 Task: Find connections with filter location Kirkkonummi with filter topic #bespokewith filter profile language Potuguese with filter current company Toll Group with filter school Air Force Bal Bharati School with filter industry Legislative Offices with filter service category Marketing with filter keywords title Housekeeper
Action: Mouse moved to (265, 218)
Screenshot: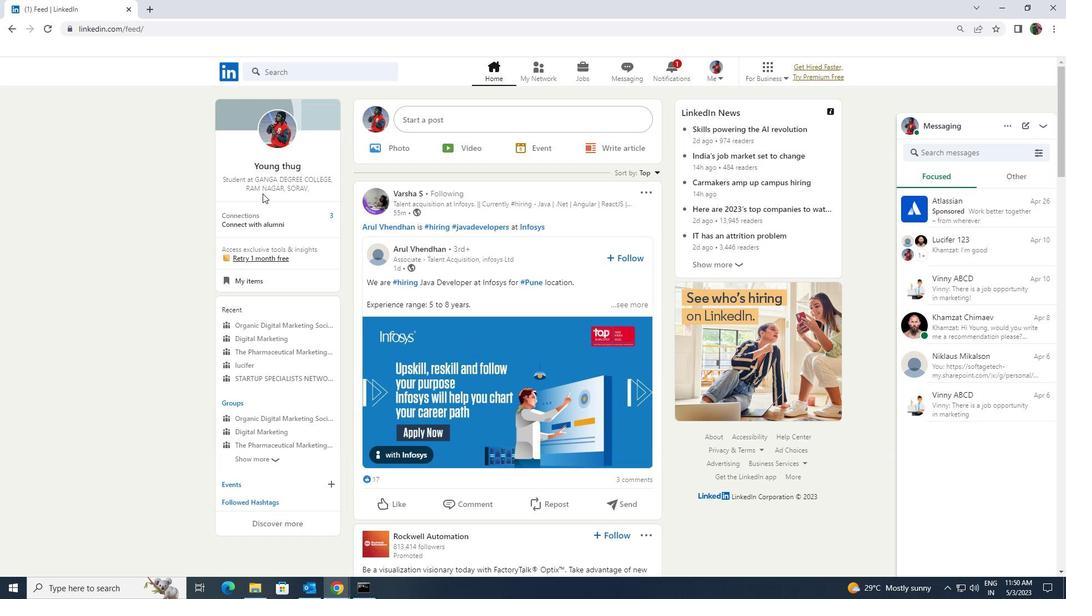 
Action: Mouse pressed left at (265, 218)
Screenshot: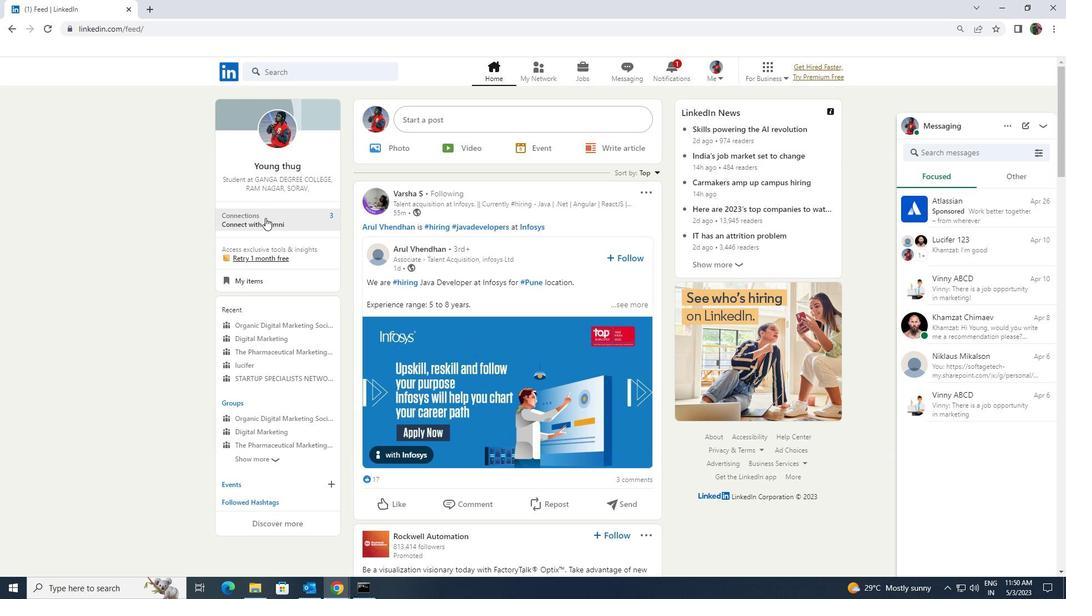 
Action: Mouse moved to (267, 129)
Screenshot: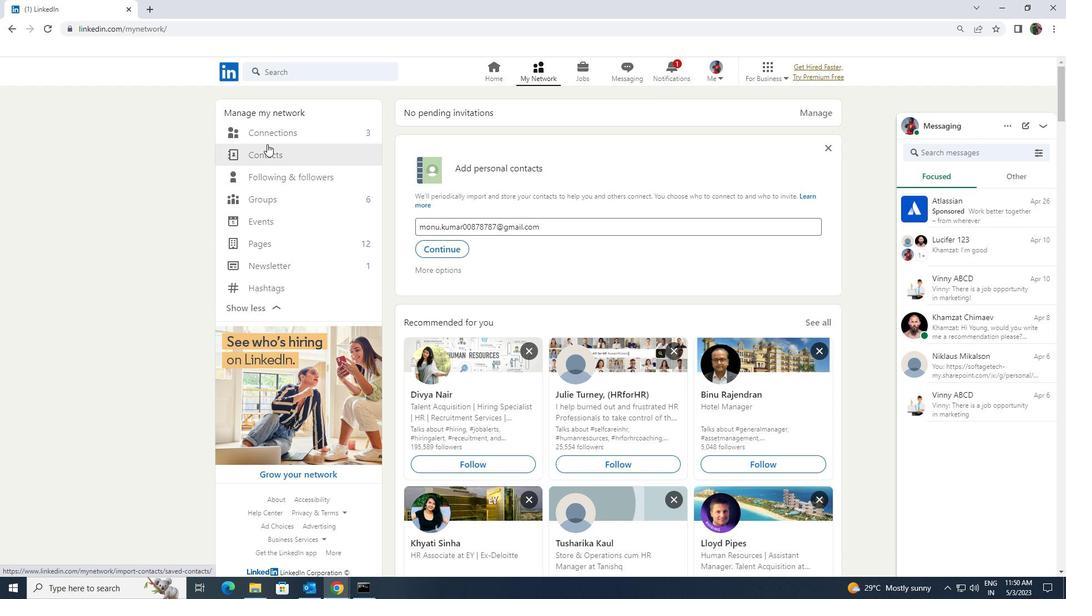 
Action: Mouse pressed left at (267, 129)
Screenshot: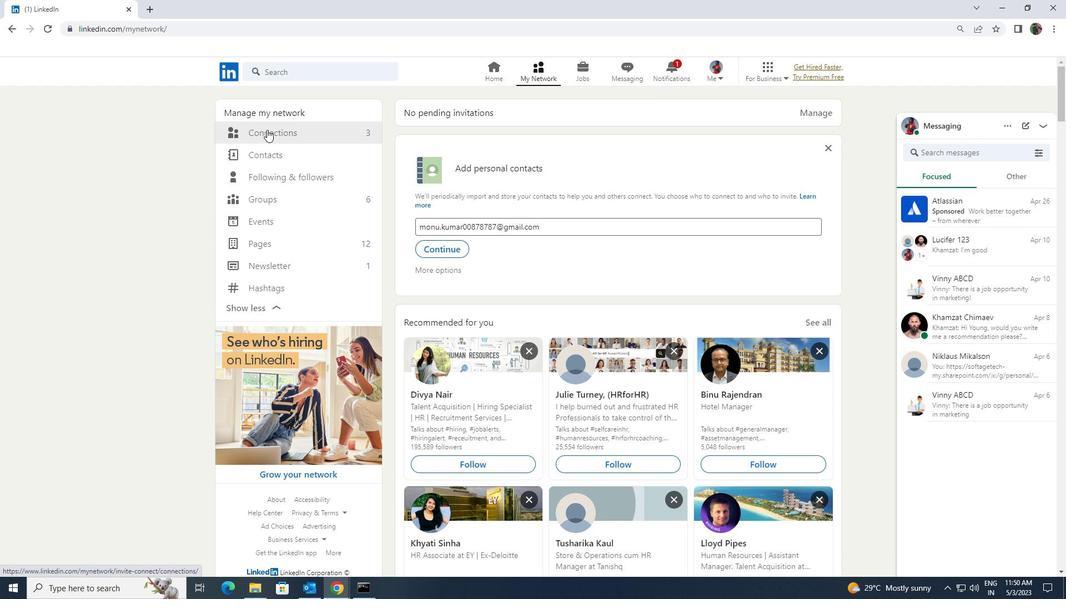
Action: Mouse moved to (620, 136)
Screenshot: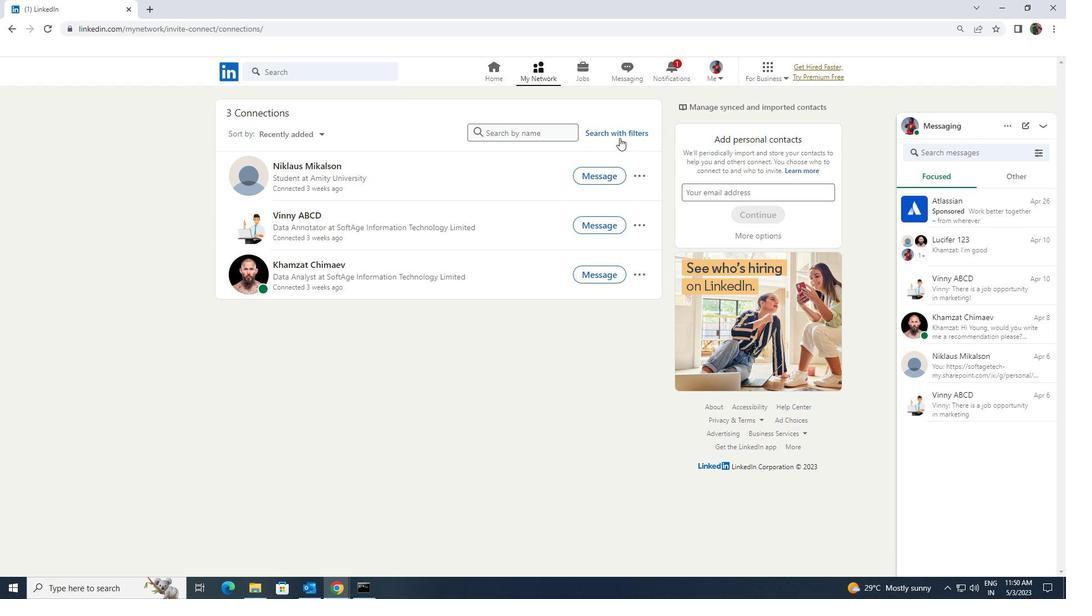 
Action: Mouse pressed left at (620, 136)
Screenshot: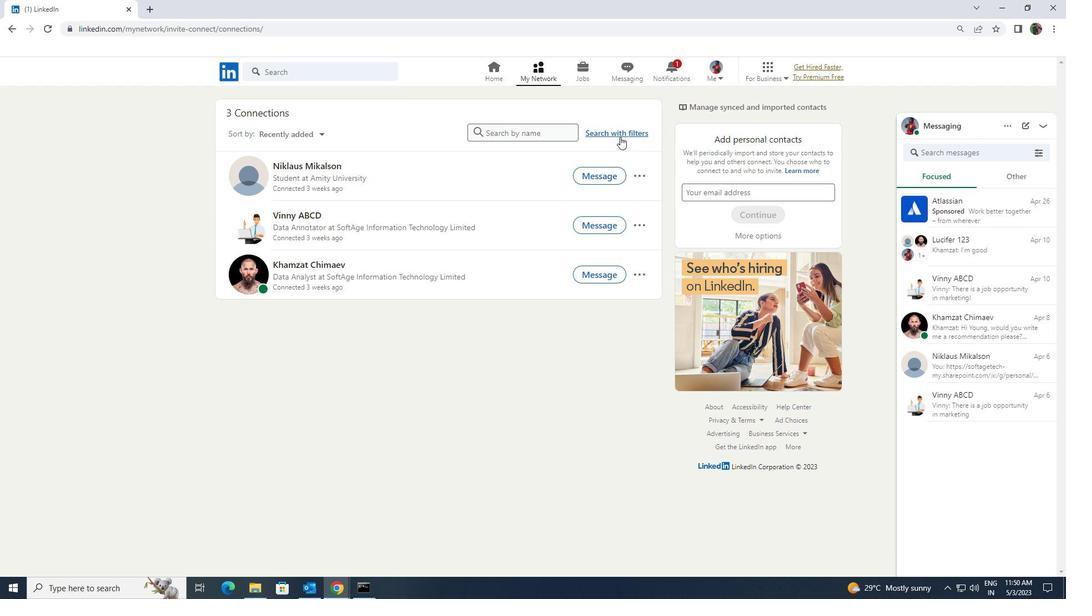
Action: Mouse moved to (578, 106)
Screenshot: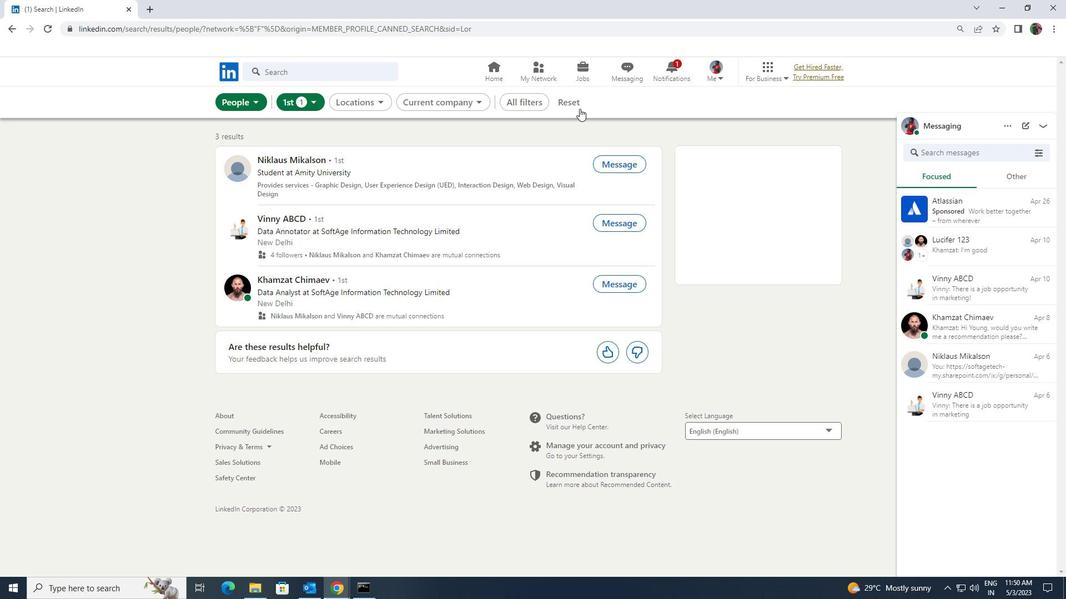
Action: Mouse pressed left at (578, 106)
Screenshot: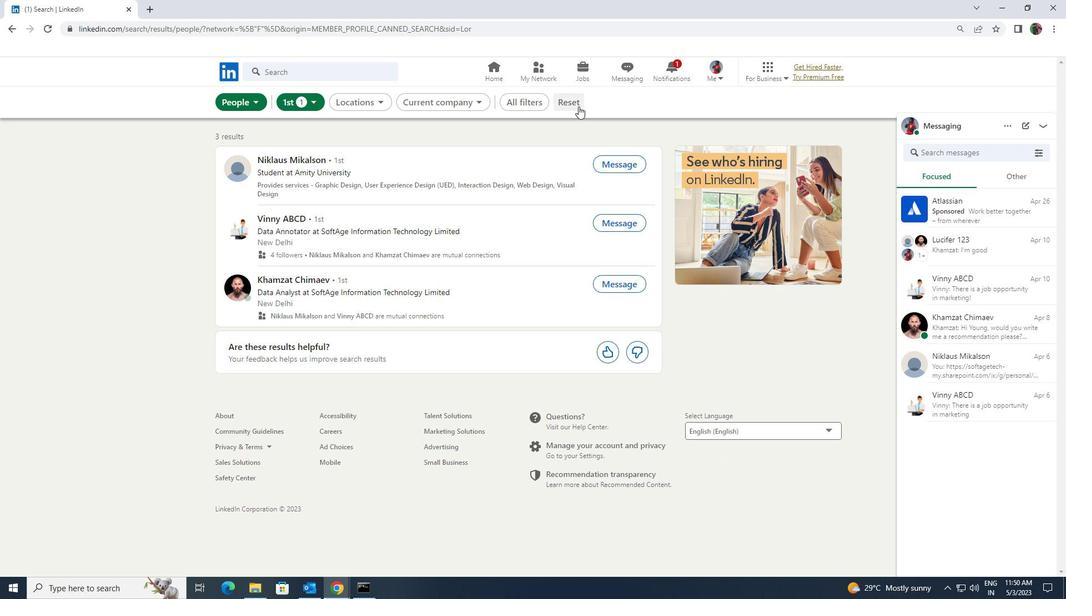 
Action: Mouse moved to (545, 102)
Screenshot: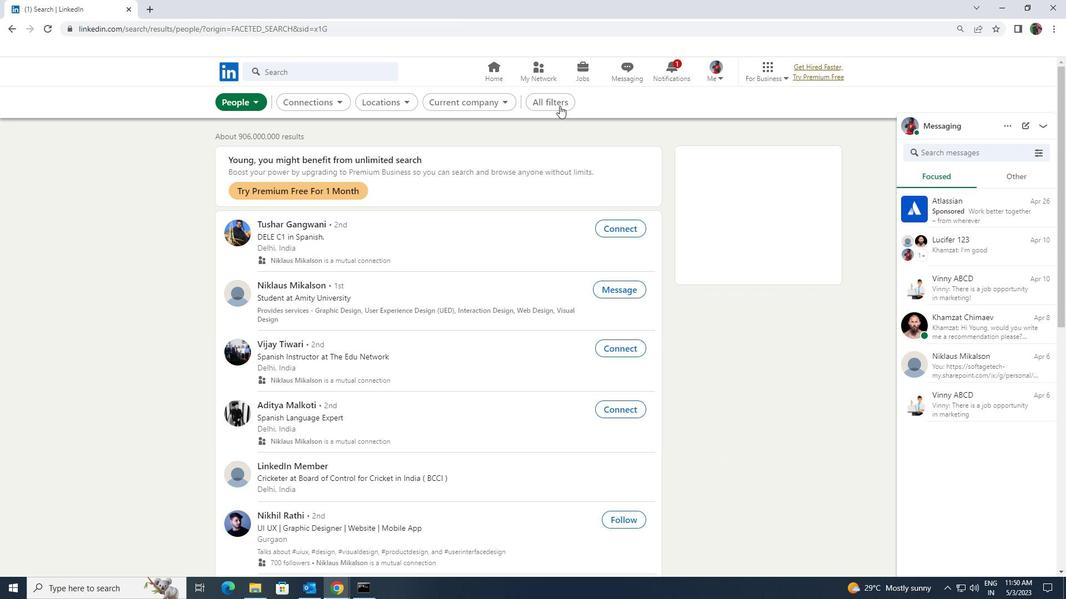 
Action: Mouse pressed left at (545, 102)
Screenshot: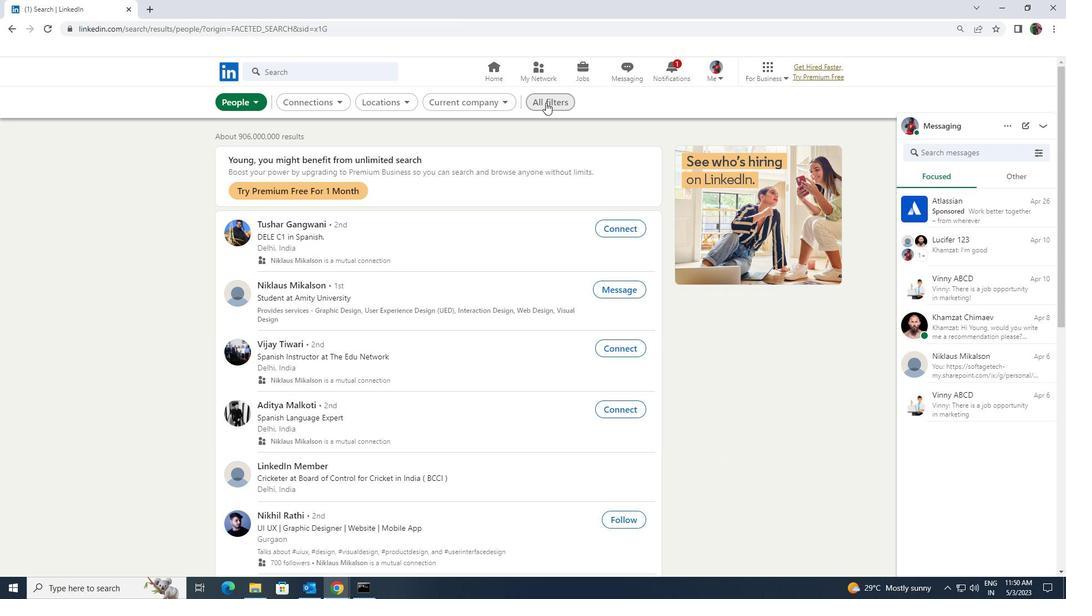 
Action: Mouse moved to (912, 429)
Screenshot: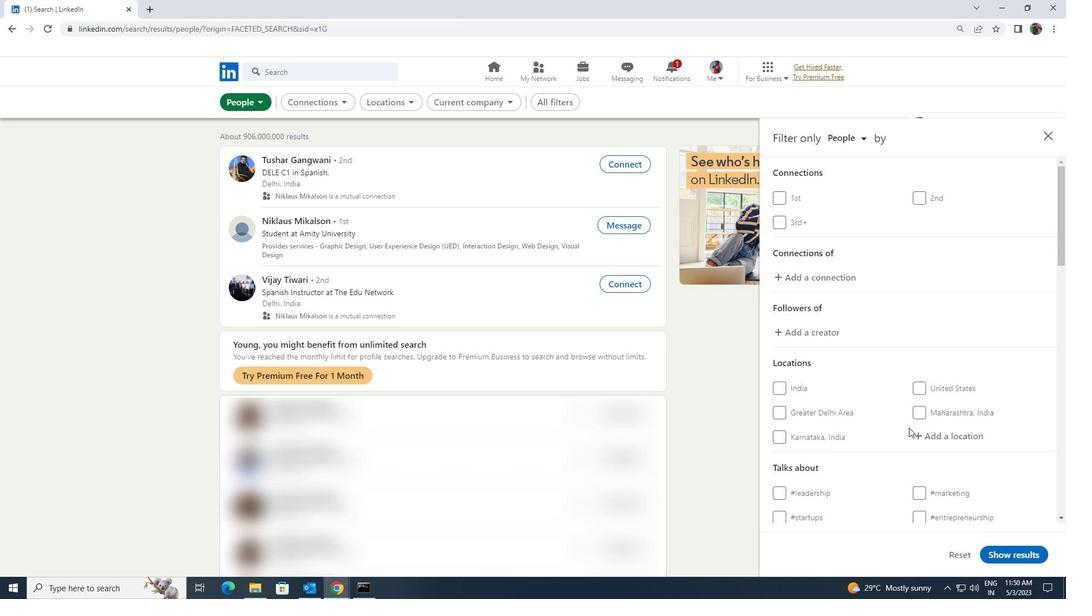 
Action: Mouse pressed left at (912, 429)
Screenshot: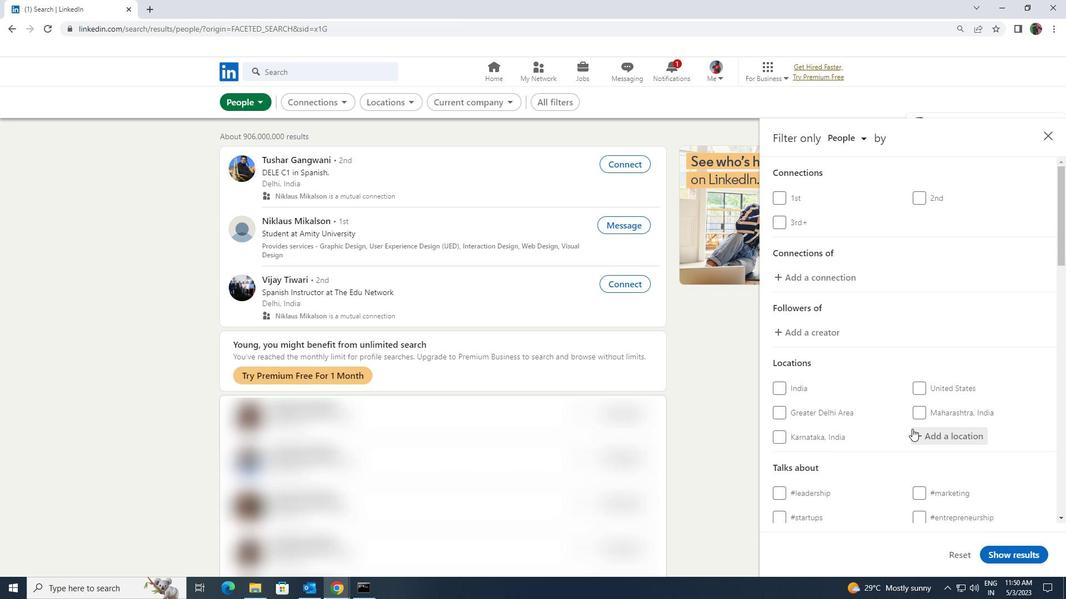 
Action: Key pressed <Key.shift>KIRKK
Screenshot: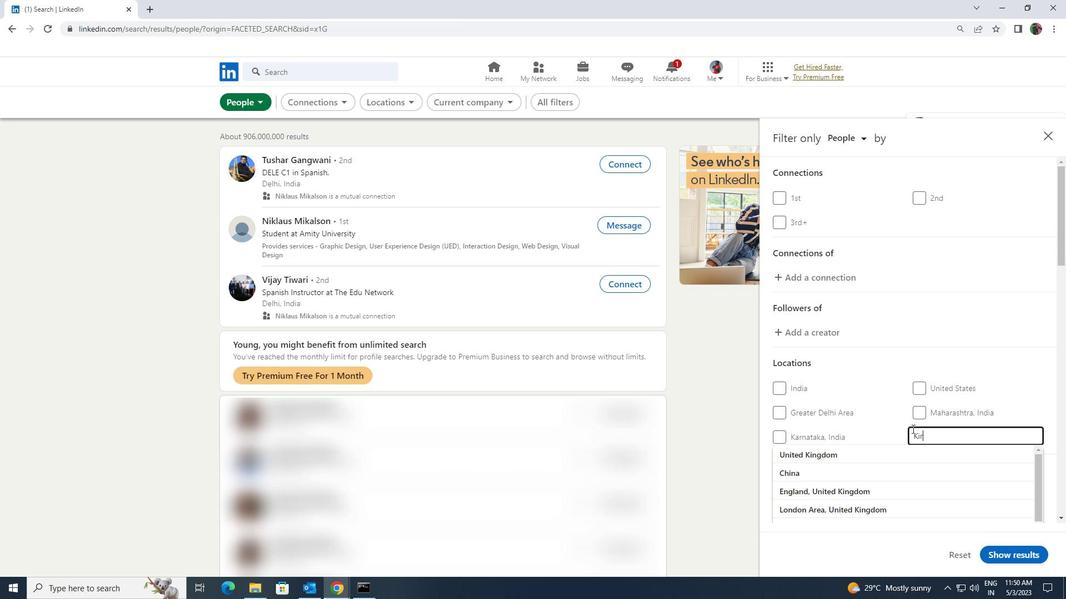 
Action: Mouse moved to (908, 447)
Screenshot: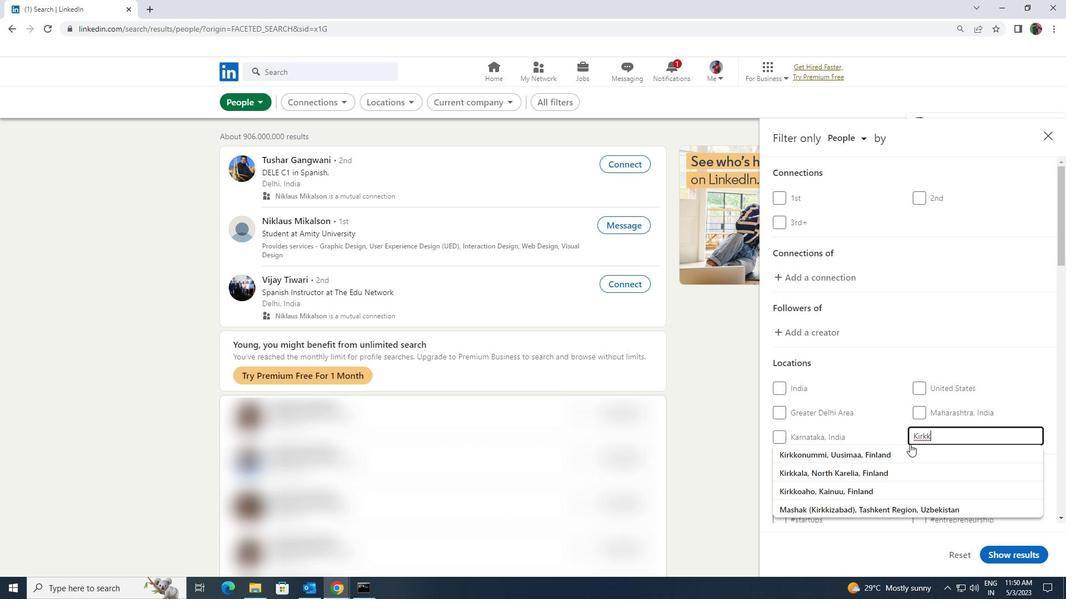 
Action: Mouse pressed left at (908, 447)
Screenshot: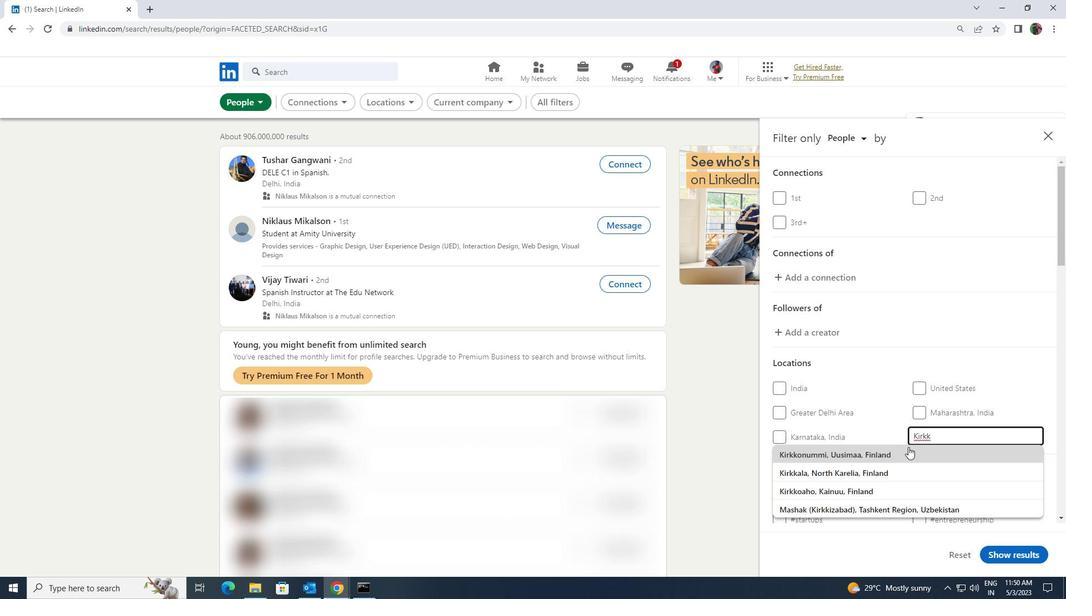
Action: Mouse scrolled (908, 447) with delta (0, 0)
Screenshot: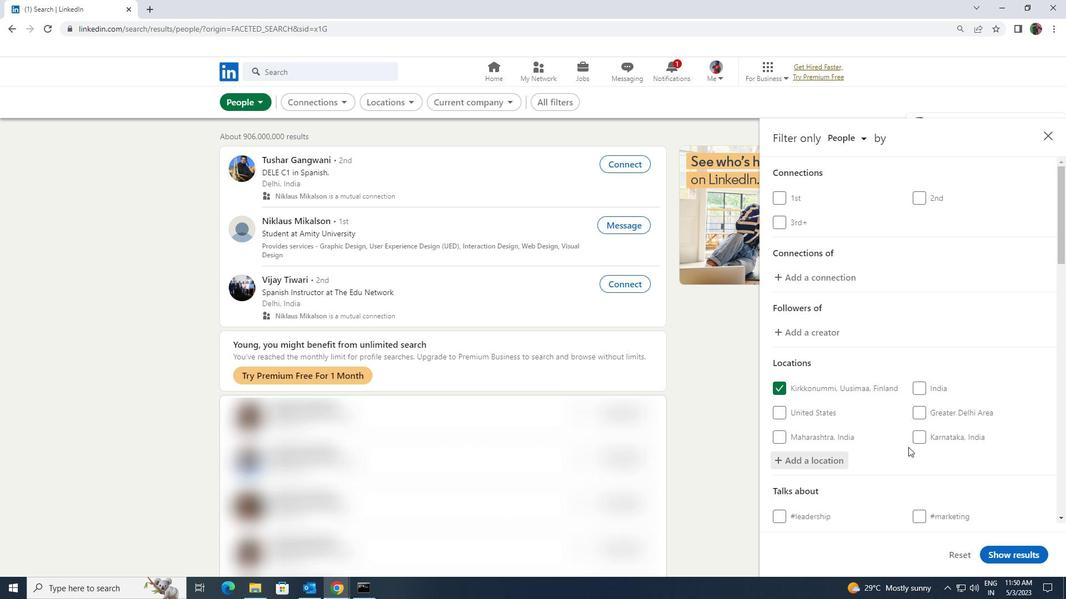 
Action: Mouse scrolled (908, 447) with delta (0, 0)
Screenshot: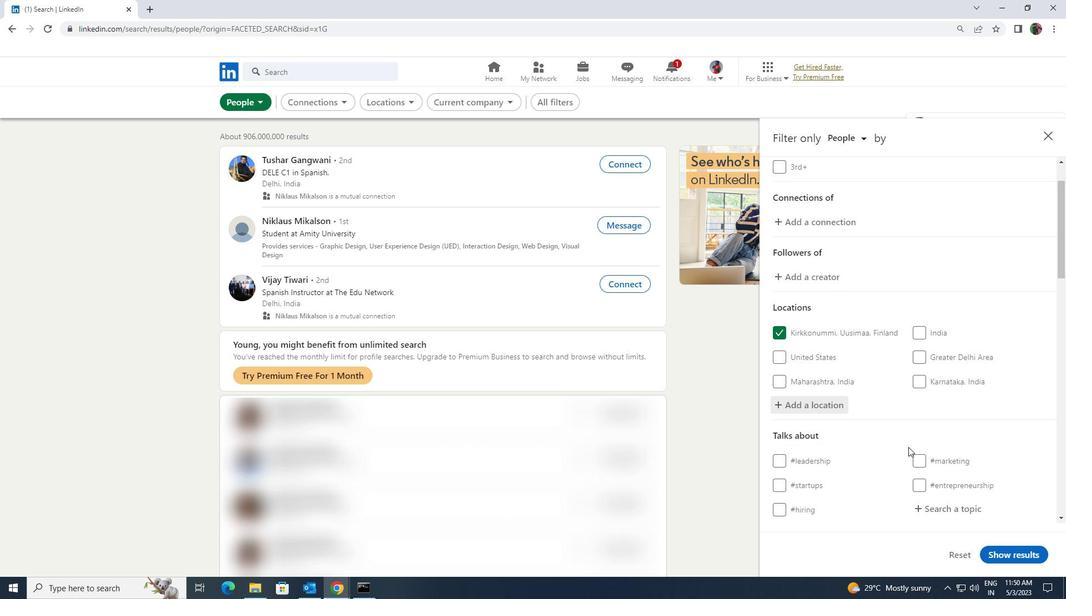 
Action: Mouse moved to (911, 447)
Screenshot: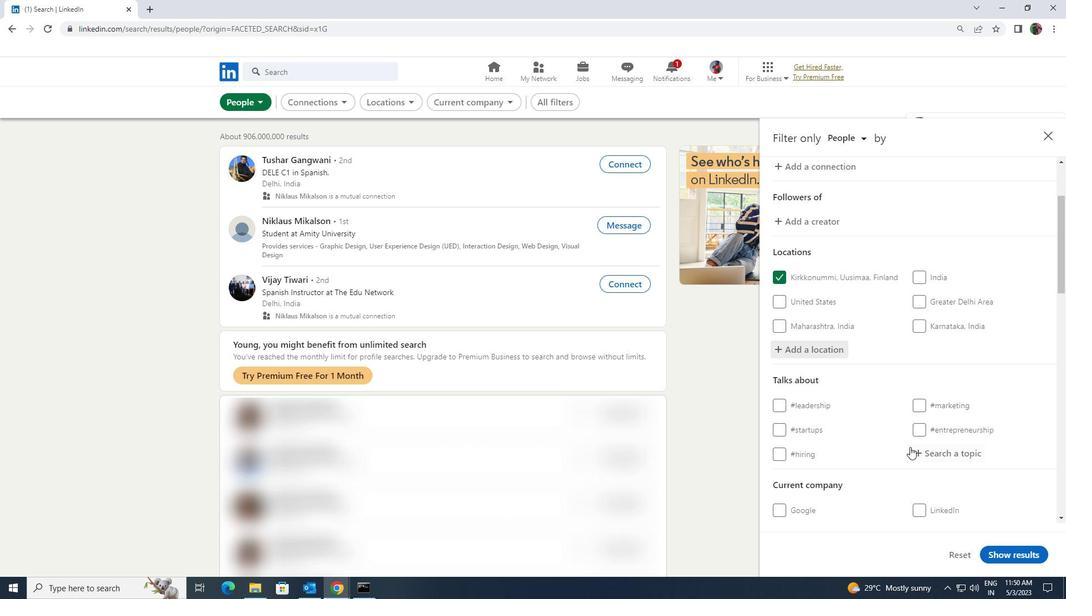
Action: Mouse pressed left at (911, 447)
Screenshot: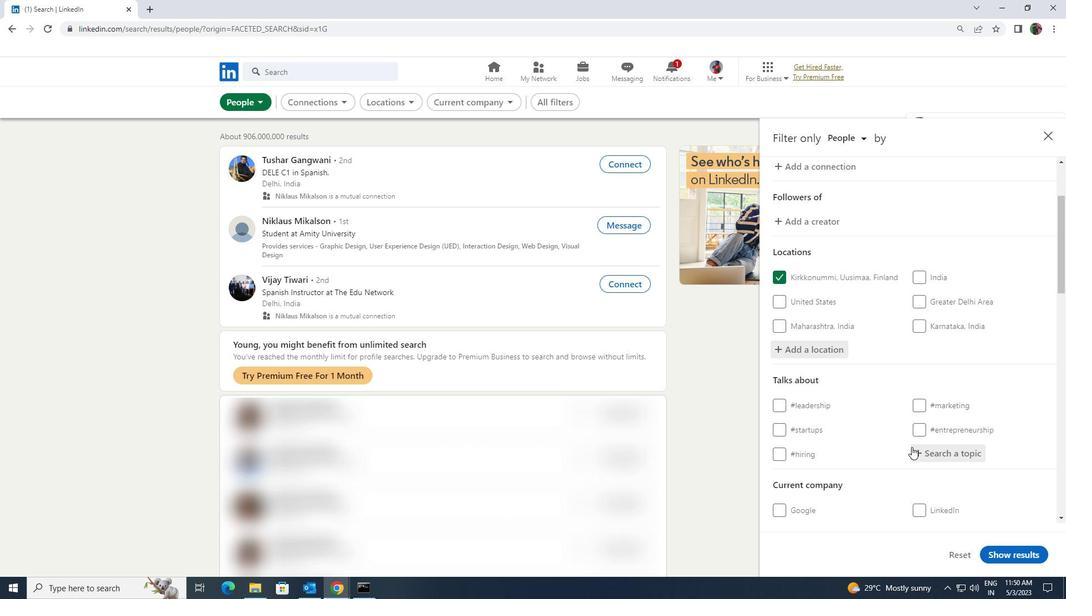 
Action: Key pressed <Key.shift>BESPO
Screenshot: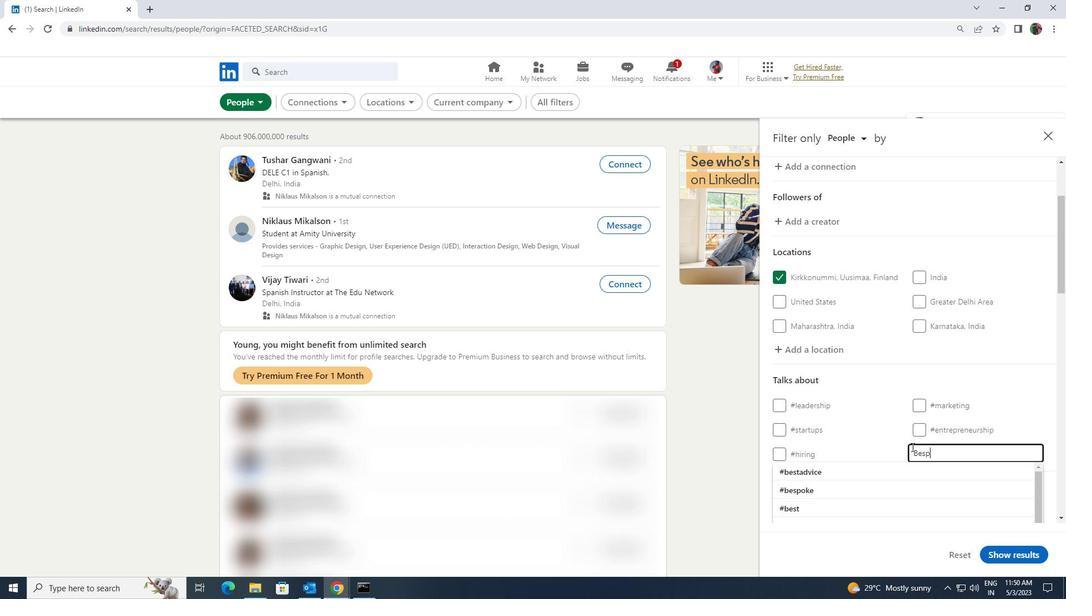 
Action: Mouse moved to (902, 467)
Screenshot: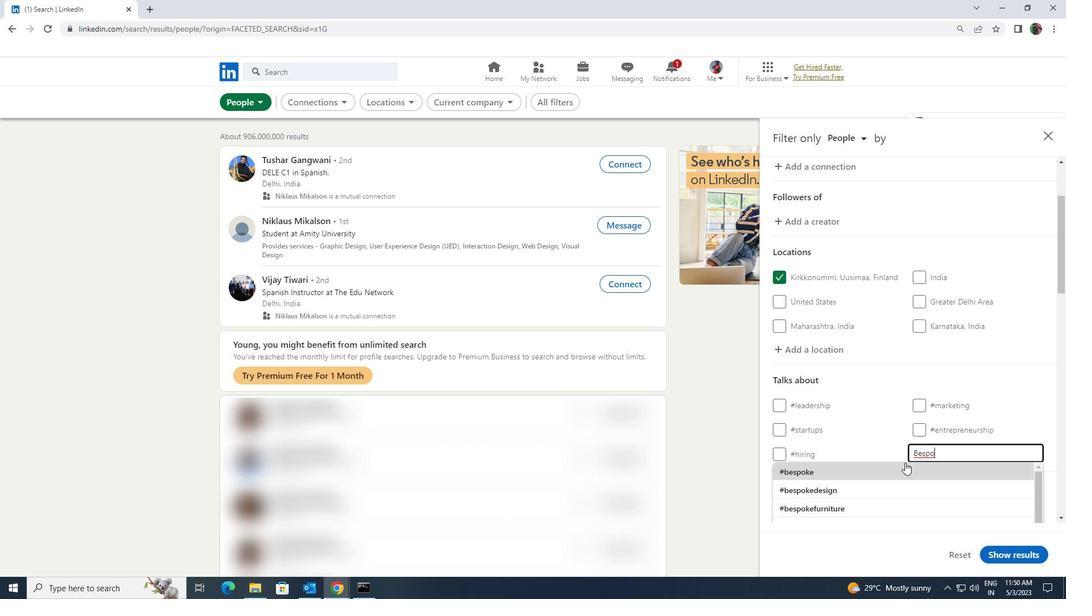
Action: Mouse pressed left at (902, 467)
Screenshot: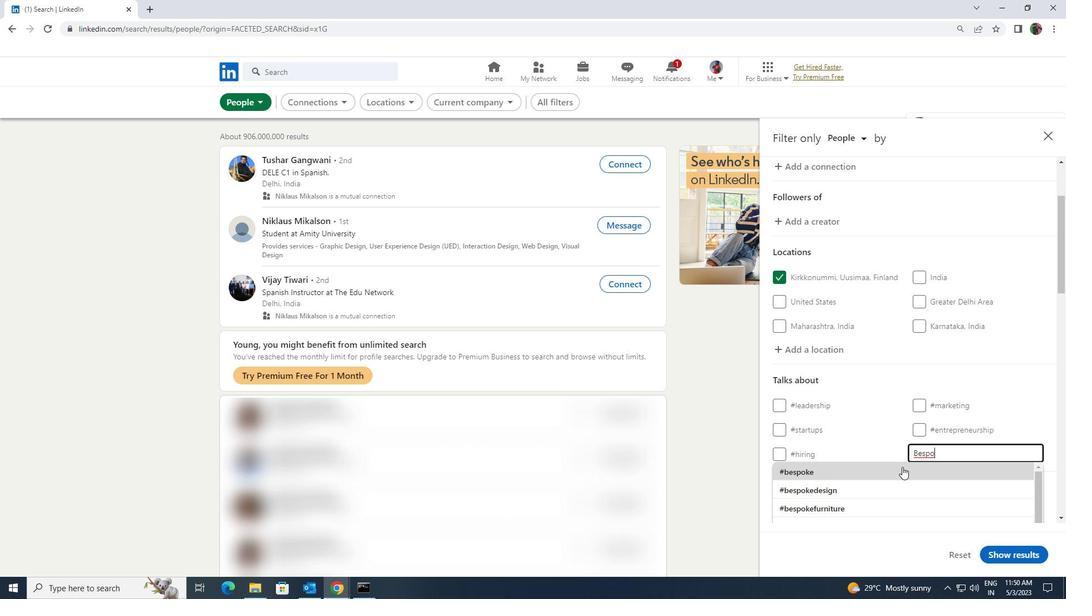 
Action: Mouse scrolled (902, 466) with delta (0, 0)
Screenshot: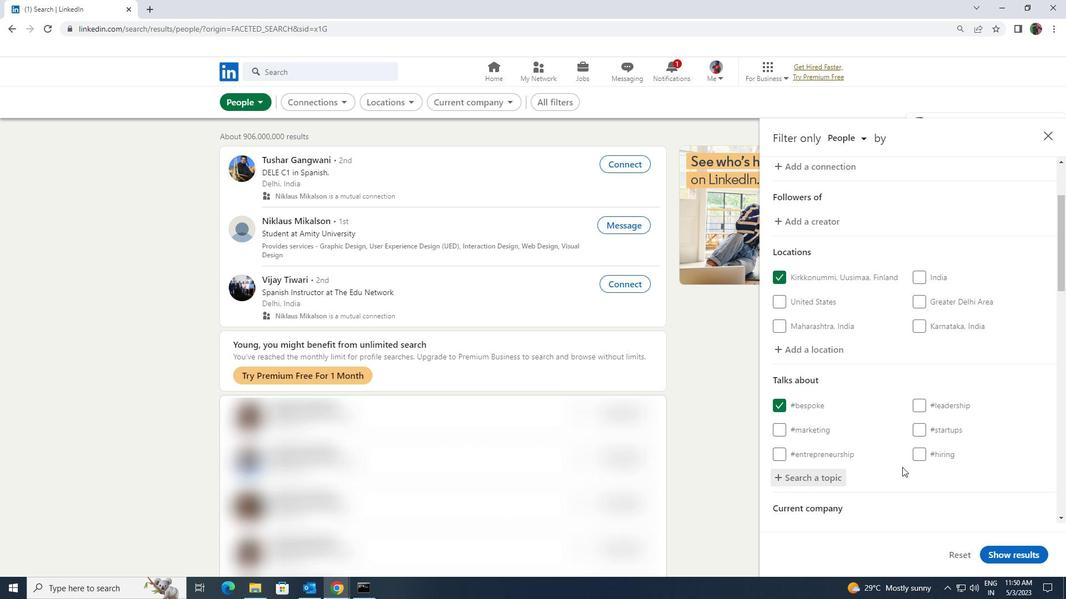 
Action: Mouse scrolled (902, 466) with delta (0, 0)
Screenshot: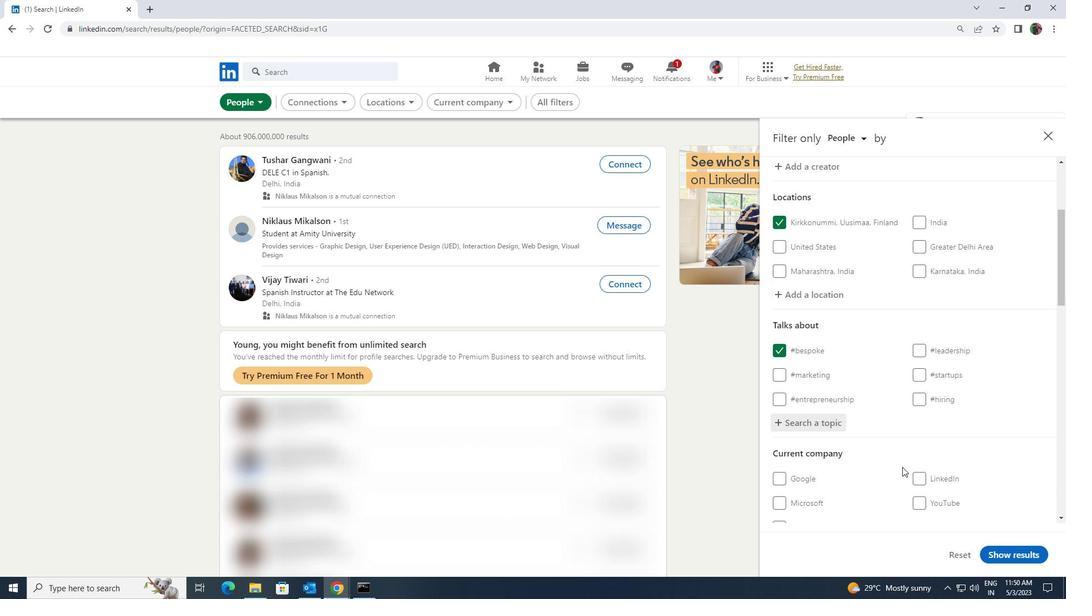 
Action: Mouse scrolled (902, 466) with delta (0, 0)
Screenshot: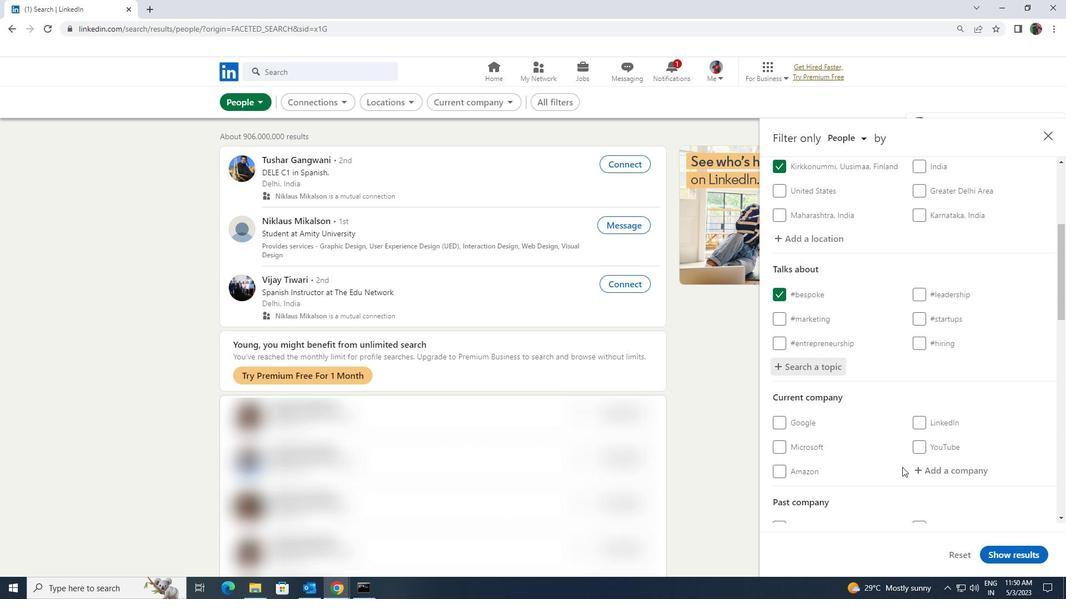 
Action: Mouse scrolled (902, 466) with delta (0, 0)
Screenshot: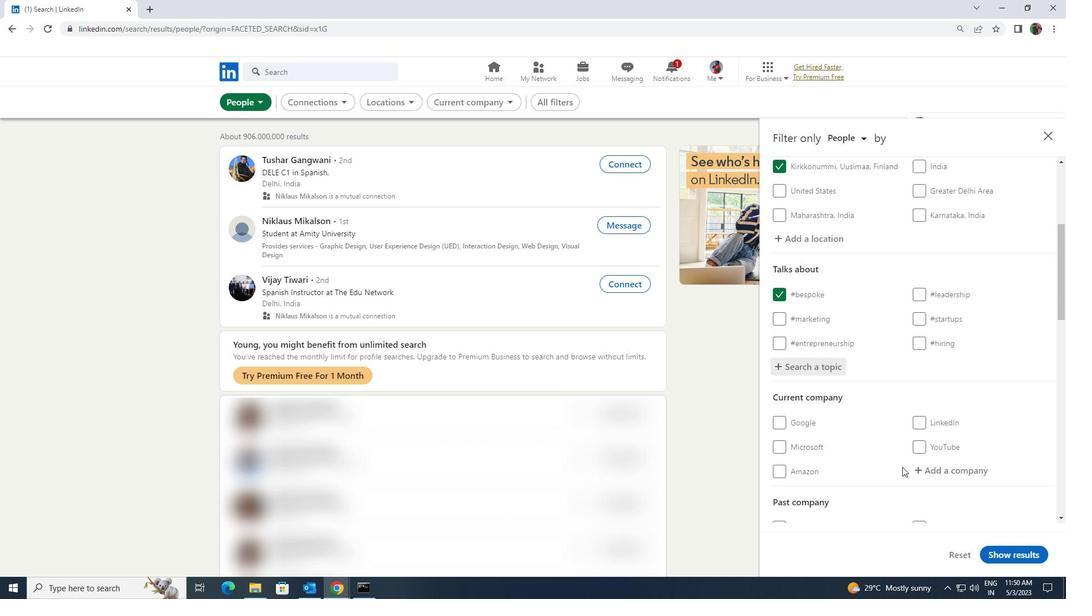 
Action: Mouse scrolled (902, 466) with delta (0, 0)
Screenshot: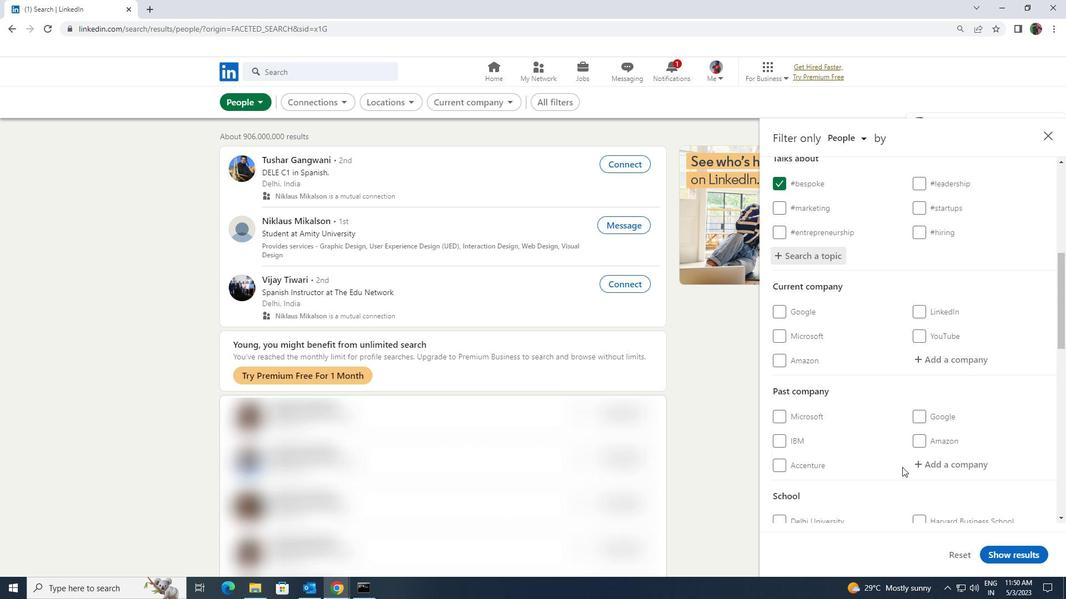 
Action: Mouse scrolled (902, 466) with delta (0, 0)
Screenshot: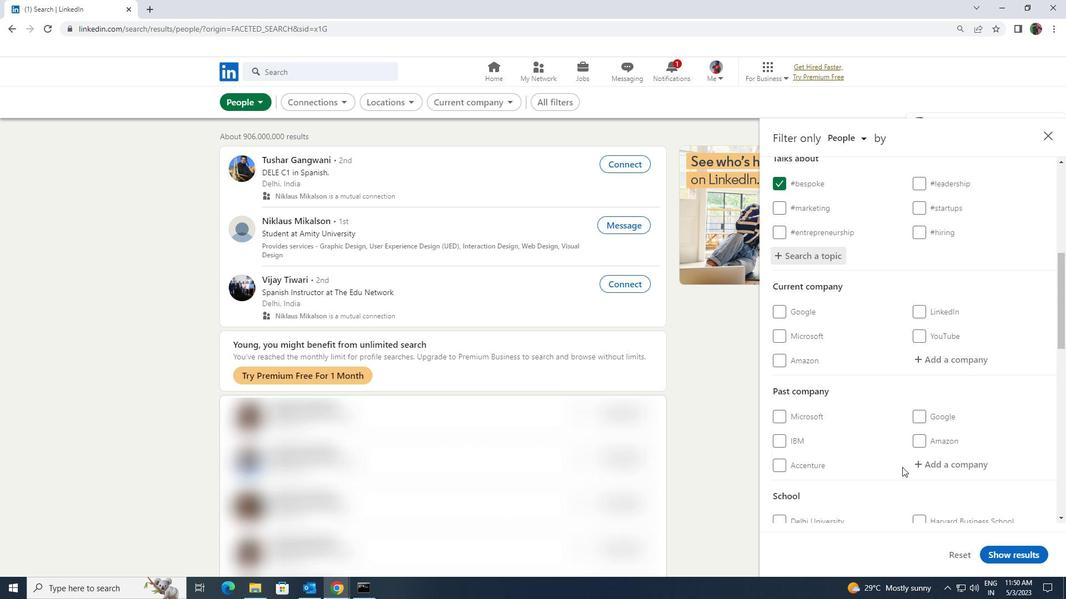 
Action: Mouse scrolled (902, 466) with delta (0, 0)
Screenshot: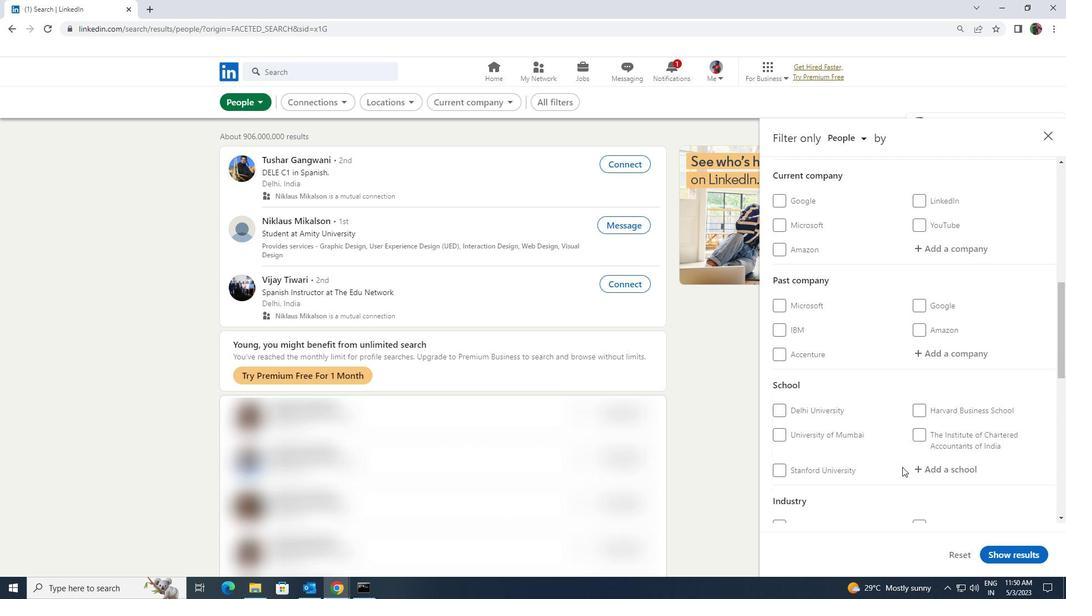 
Action: Mouse scrolled (902, 466) with delta (0, 0)
Screenshot: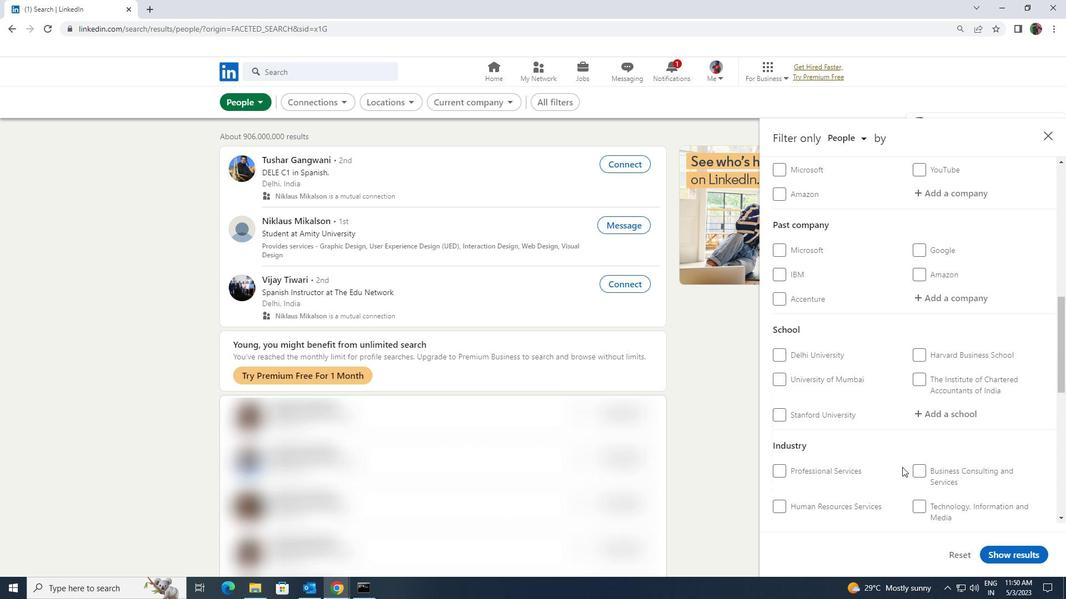 
Action: Mouse scrolled (902, 466) with delta (0, 0)
Screenshot: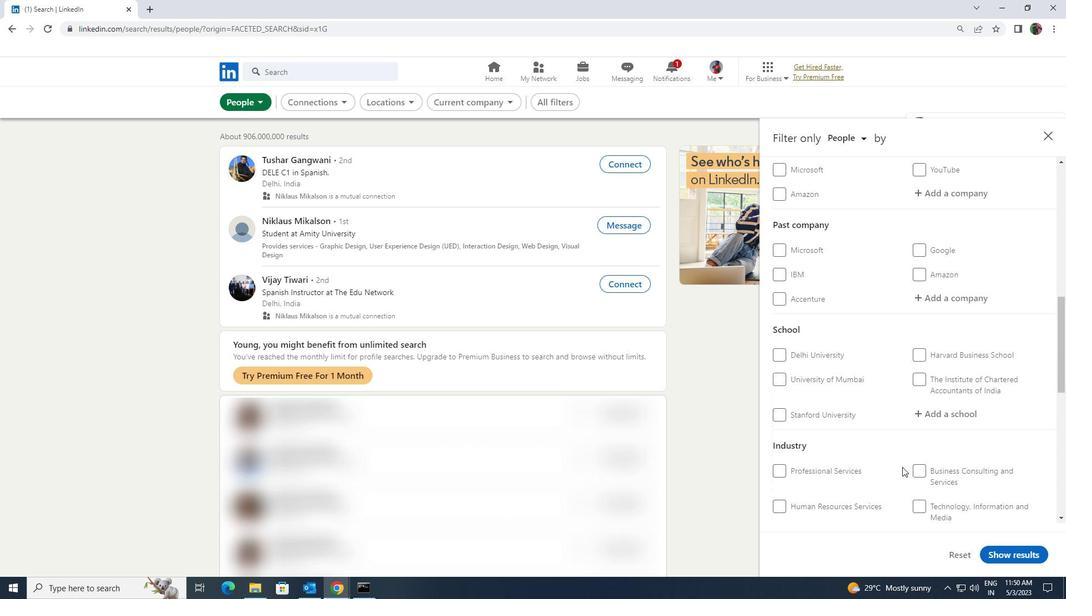 
Action: Mouse scrolled (902, 466) with delta (0, 0)
Screenshot: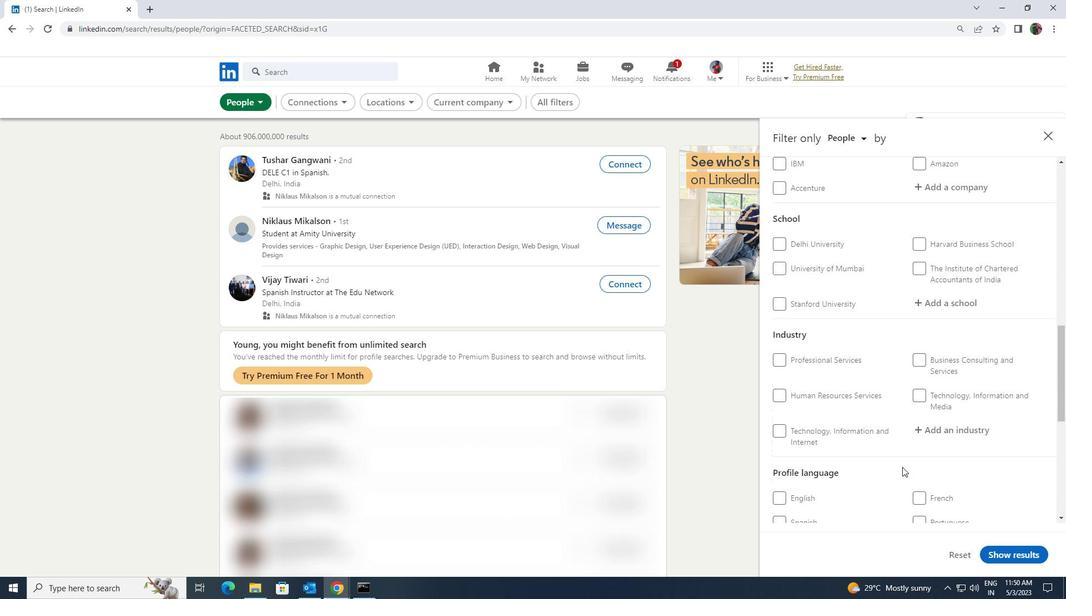 
Action: Mouse moved to (913, 462)
Screenshot: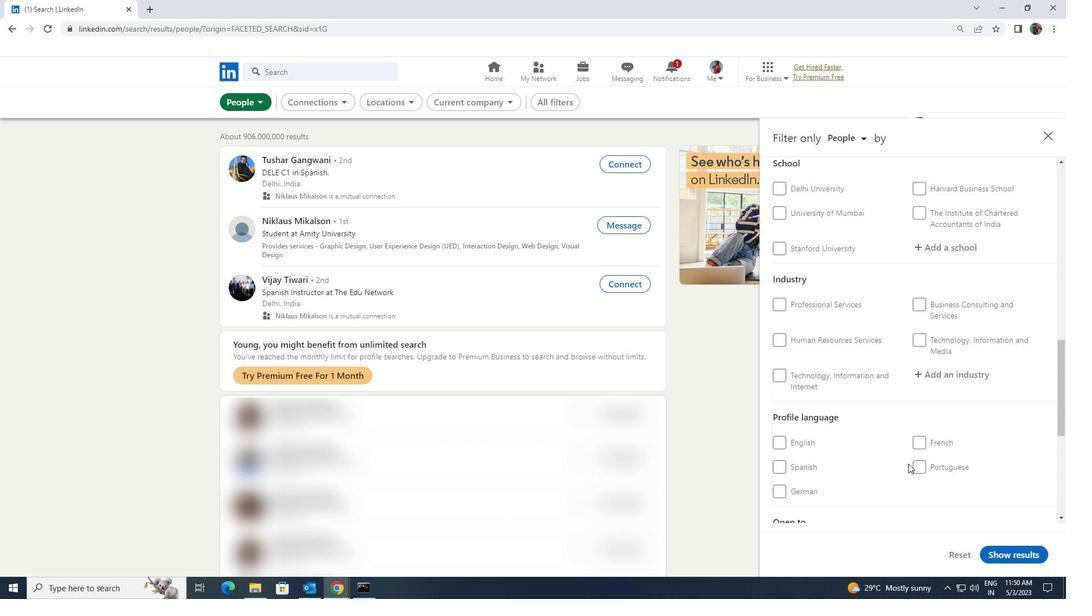 
Action: Mouse pressed left at (913, 462)
Screenshot: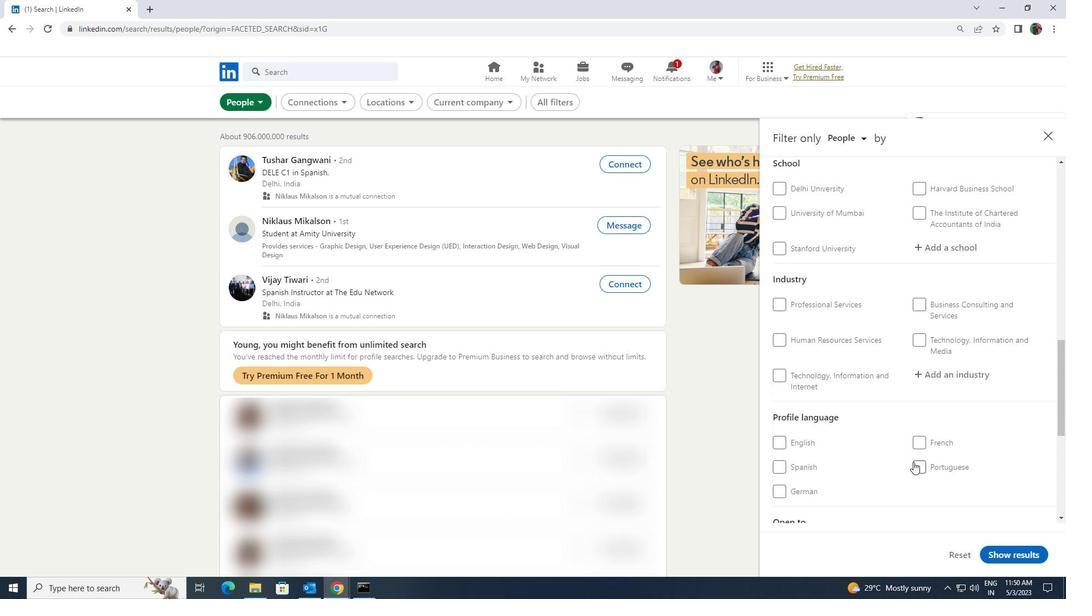 
Action: Mouse scrolled (913, 463) with delta (0, 0)
Screenshot: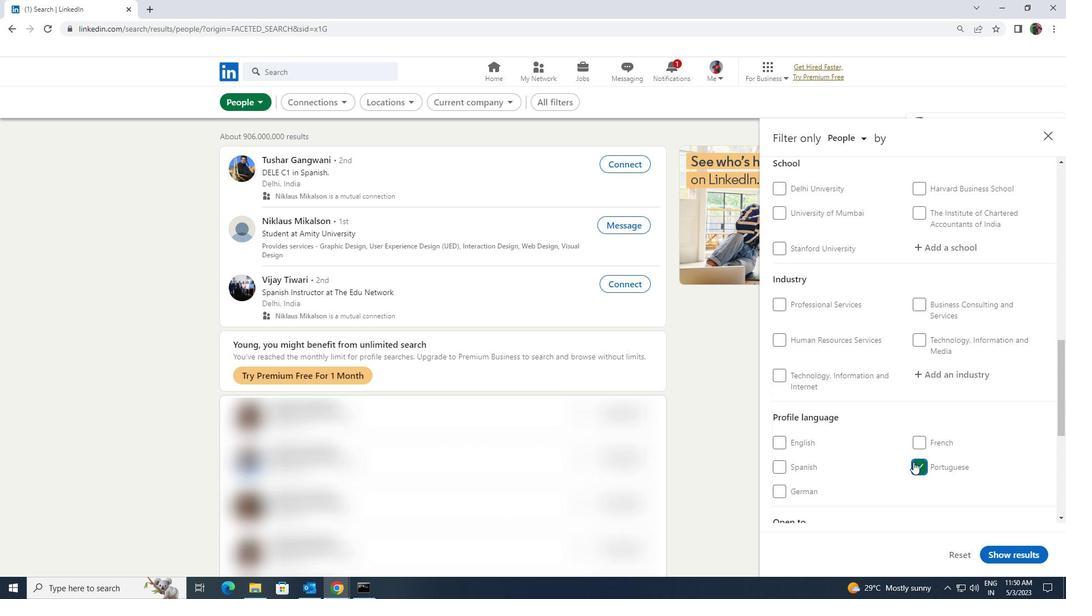 
Action: Mouse scrolled (913, 463) with delta (0, 0)
Screenshot: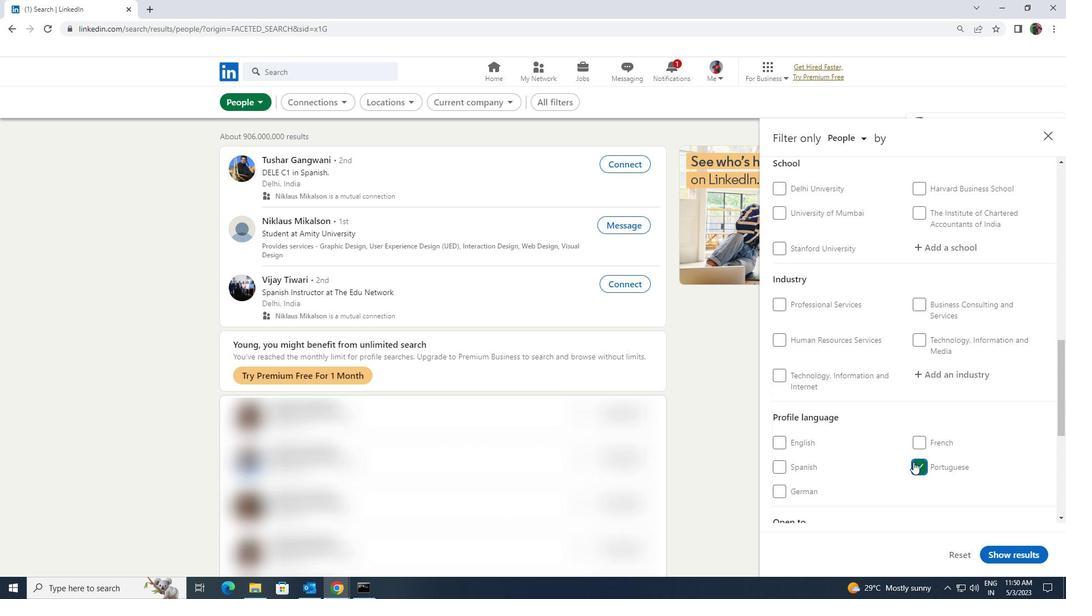 
Action: Mouse scrolled (913, 463) with delta (0, 0)
Screenshot: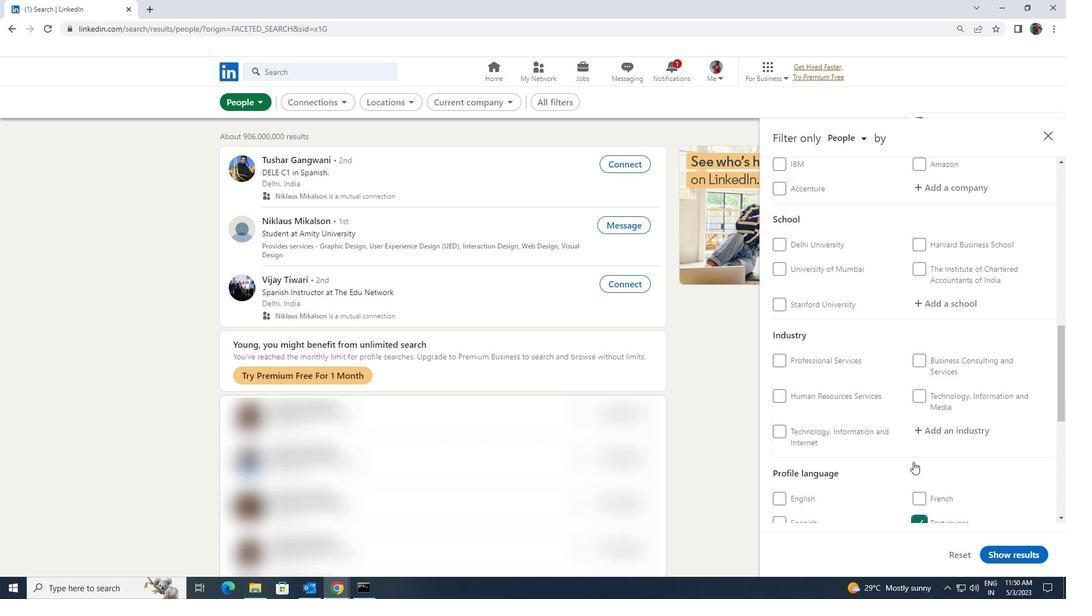 
Action: Mouse scrolled (913, 463) with delta (0, 0)
Screenshot: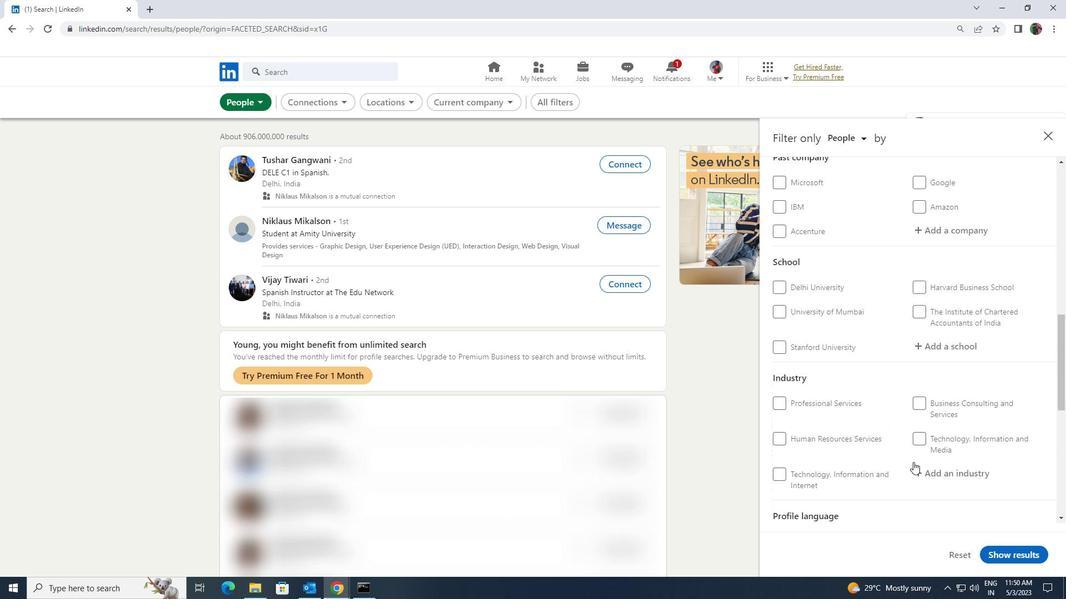
Action: Mouse scrolled (913, 463) with delta (0, 0)
Screenshot: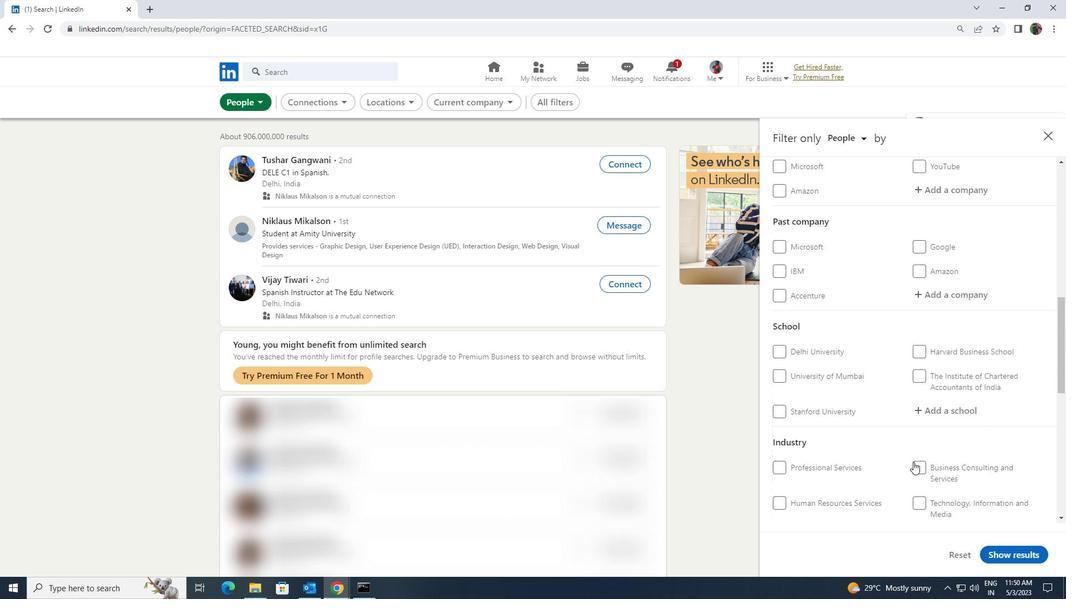 
Action: Mouse scrolled (913, 463) with delta (0, 0)
Screenshot: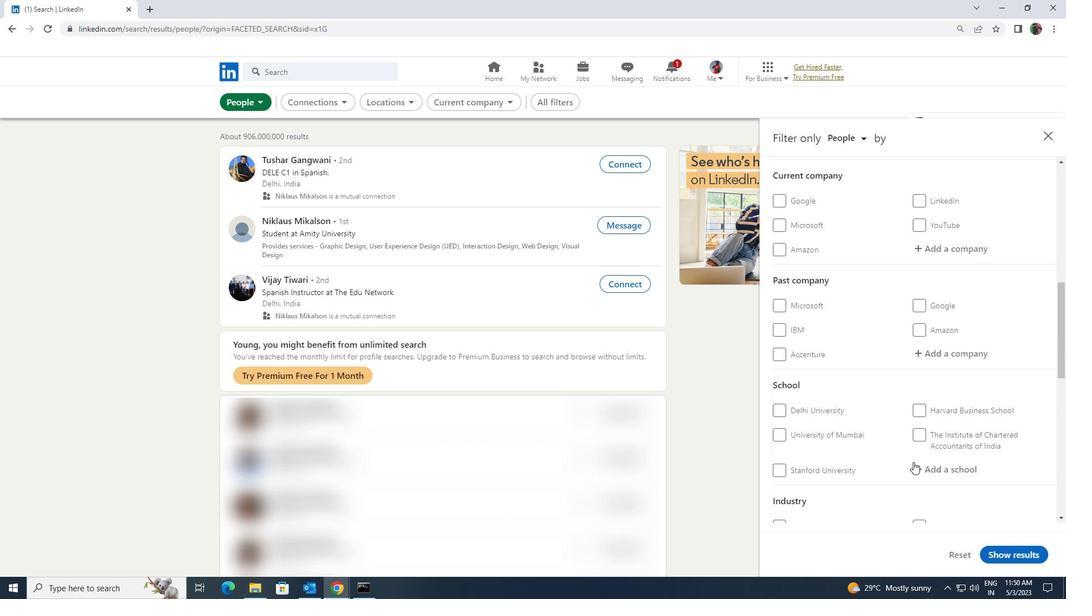 
Action: Mouse scrolled (913, 463) with delta (0, 0)
Screenshot: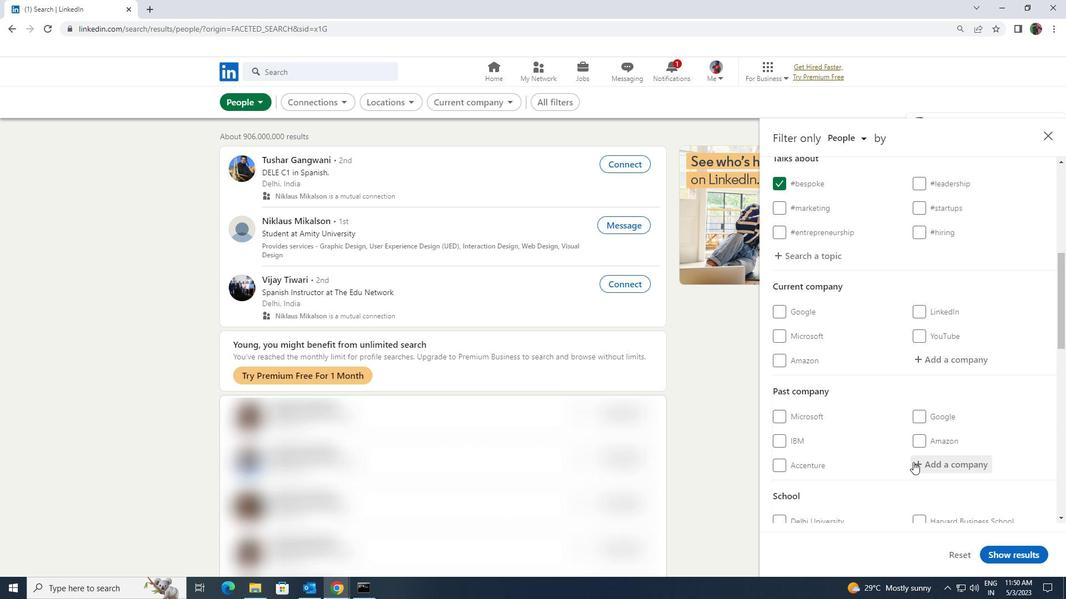 
Action: Mouse moved to (919, 415)
Screenshot: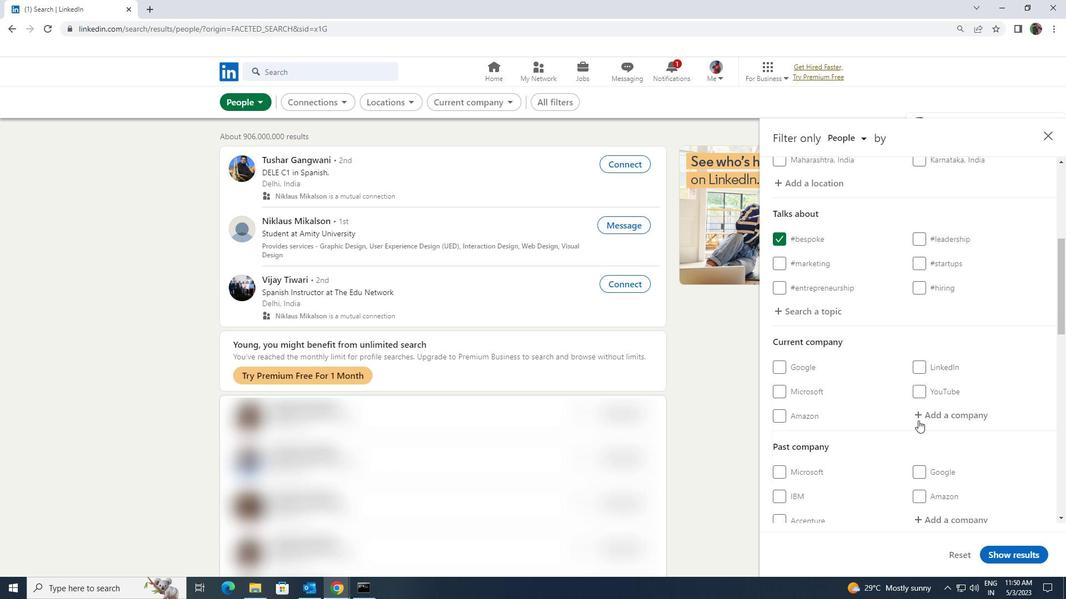 
Action: Mouse pressed left at (919, 415)
Screenshot: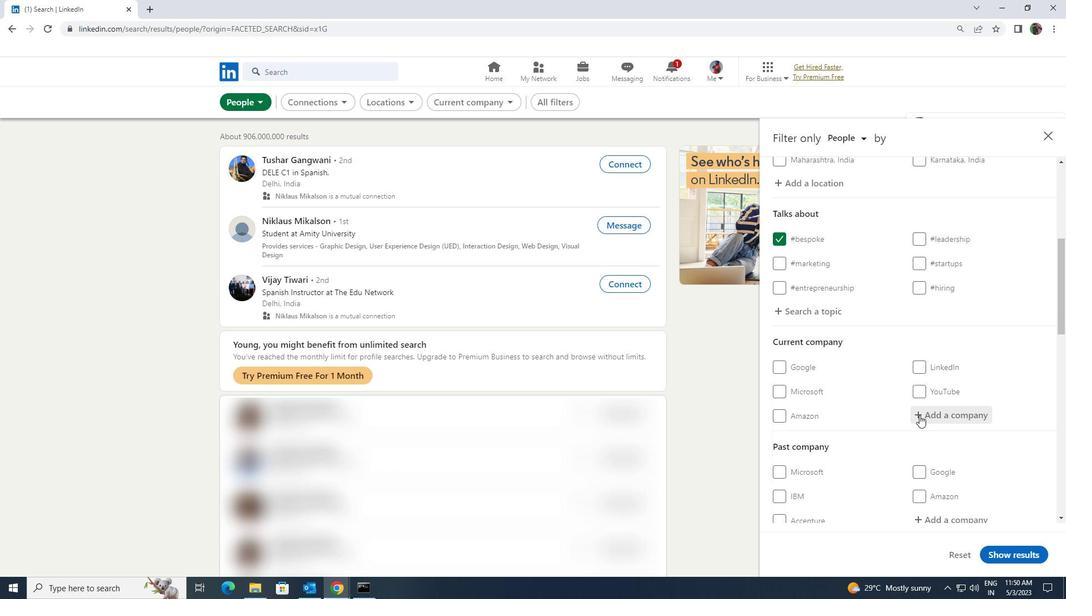 
Action: Key pressed <Key.shift><Key.shift><Key.shift><Key.shift><Key.shift><Key.shift><Key.shift><Key.shift><Key.shift><Key.shift><Key.shift><Key.shift><Key.shift><Key.shift><Key.shift>TOLL<Key.space>
Screenshot: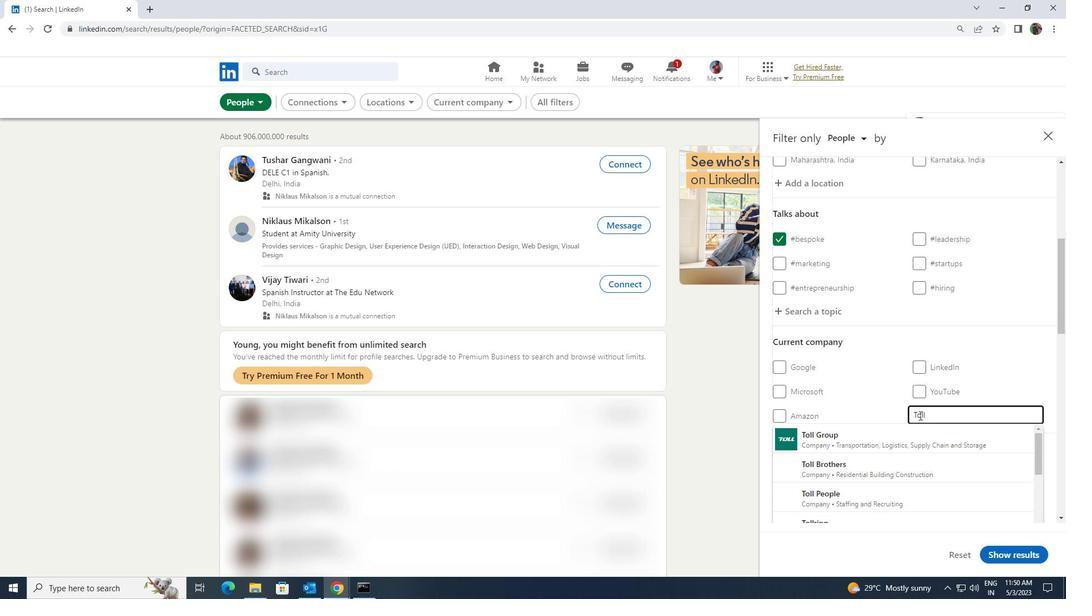 
Action: Mouse moved to (919, 424)
Screenshot: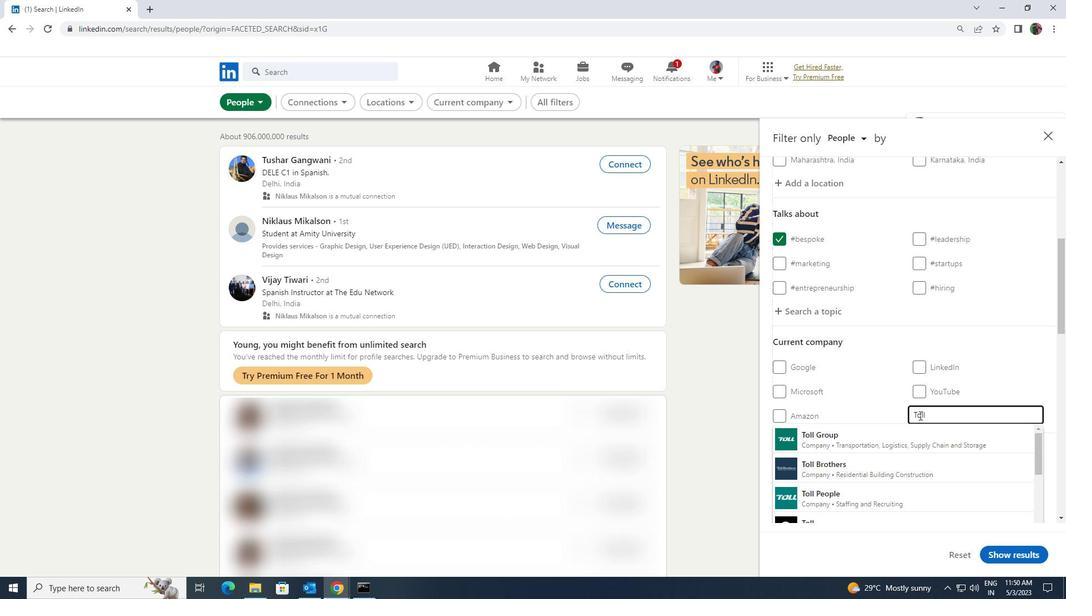 
Action: Mouse pressed left at (919, 424)
Screenshot: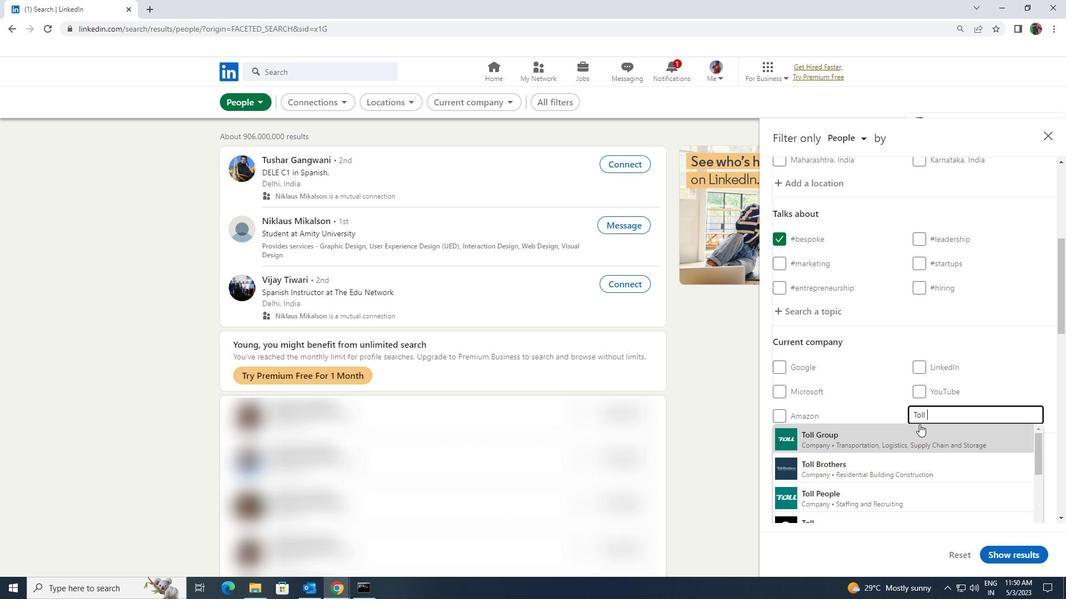 
Action: Mouse scrolled (919, 424) with delta (0, 0)
Screenshot: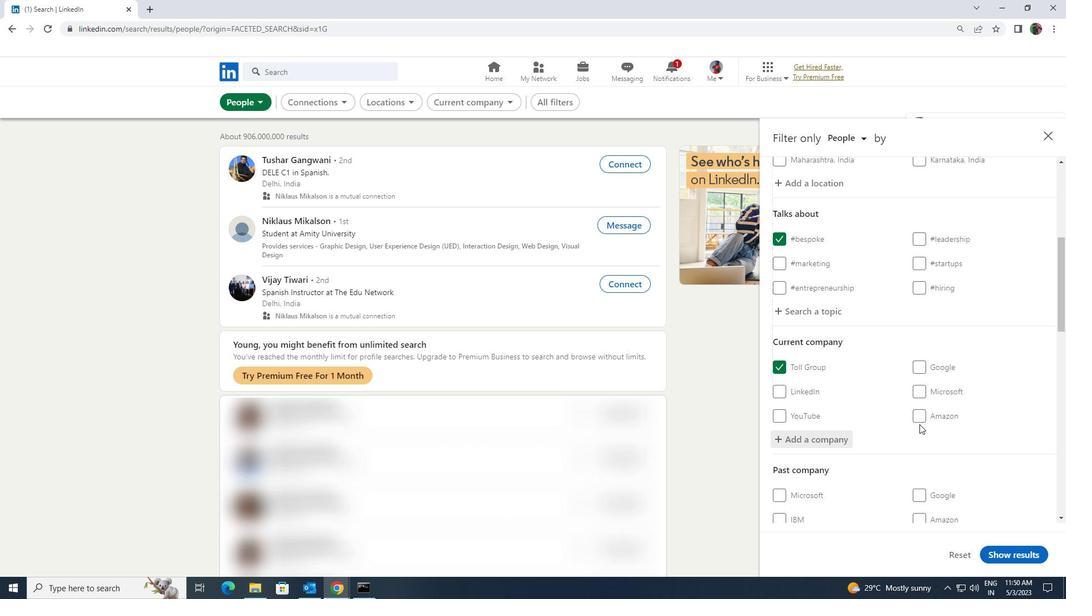 
Action: Mouse scrolled (919, 424) with delta (0, 0)
Screenshot: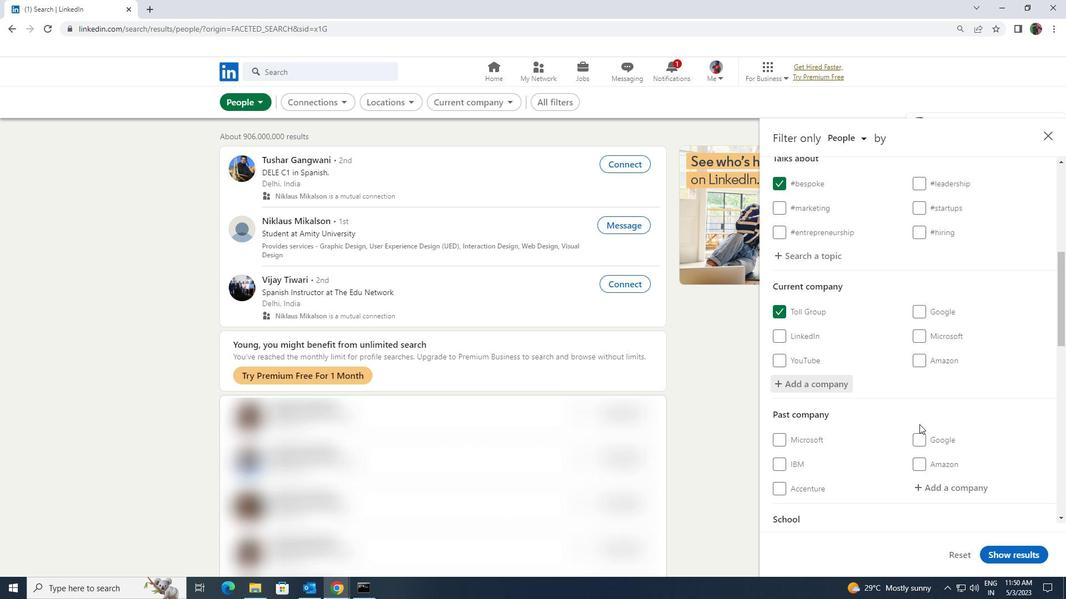 
Action: Mouse scrolled (919, 424) with delta (0, 0)
Screenshot: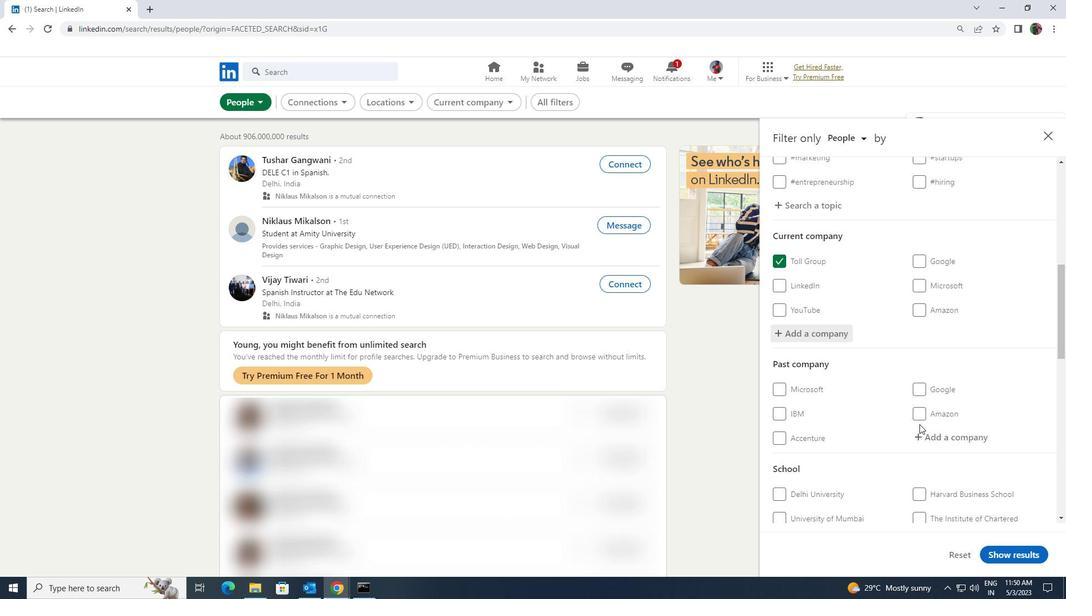 
Action: Mouse scrolled (919, 424) with delta (0, 0)
Screenshot: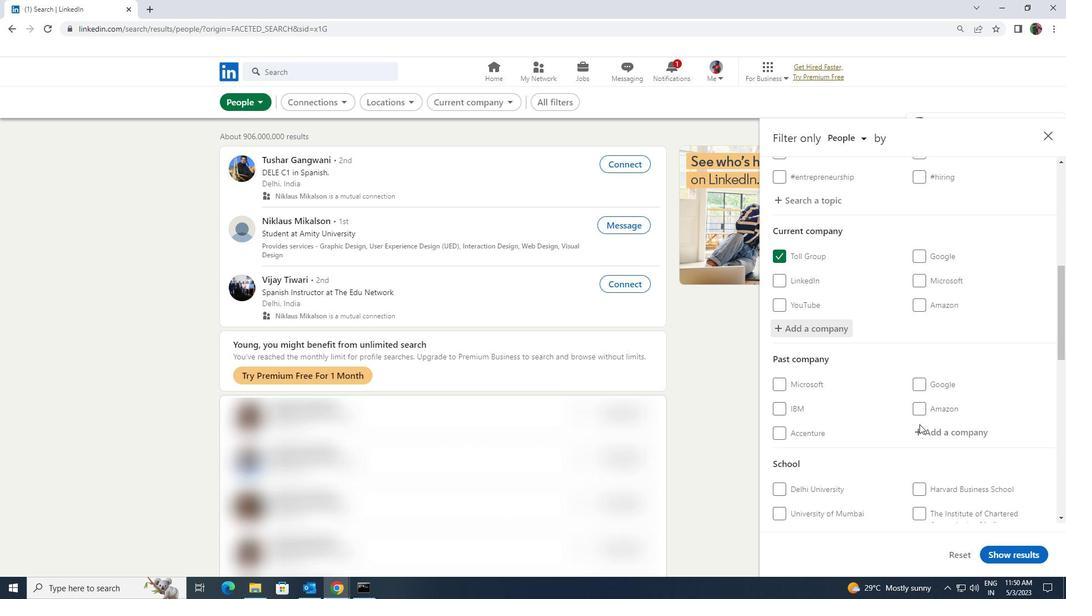 
Action: Mouse moved to (933, 440)
Screenshot: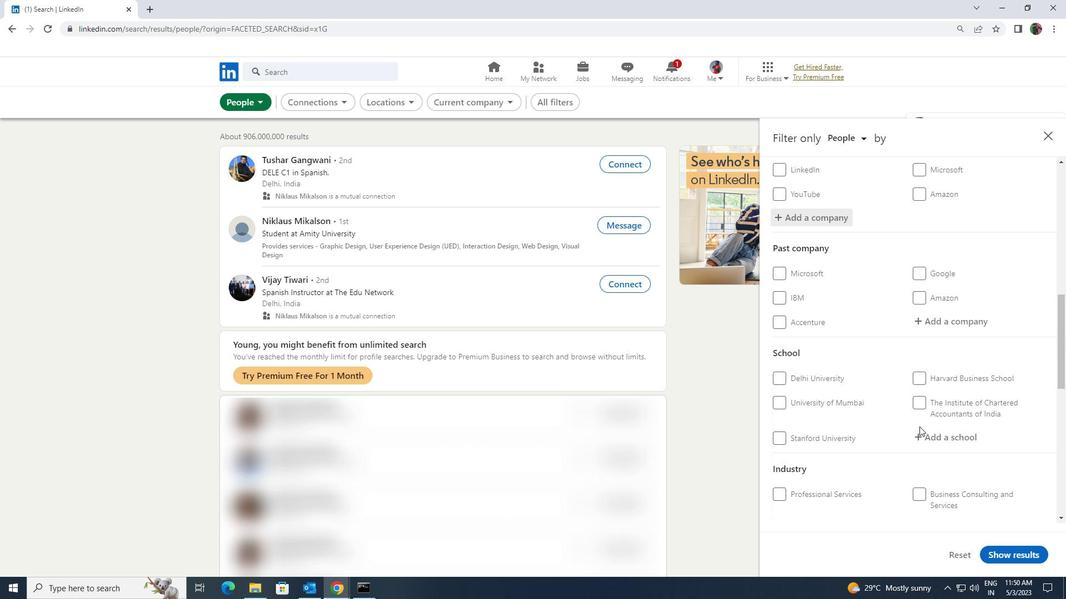 
Action: Mouse pressed left at (933, 440)
Screenshot: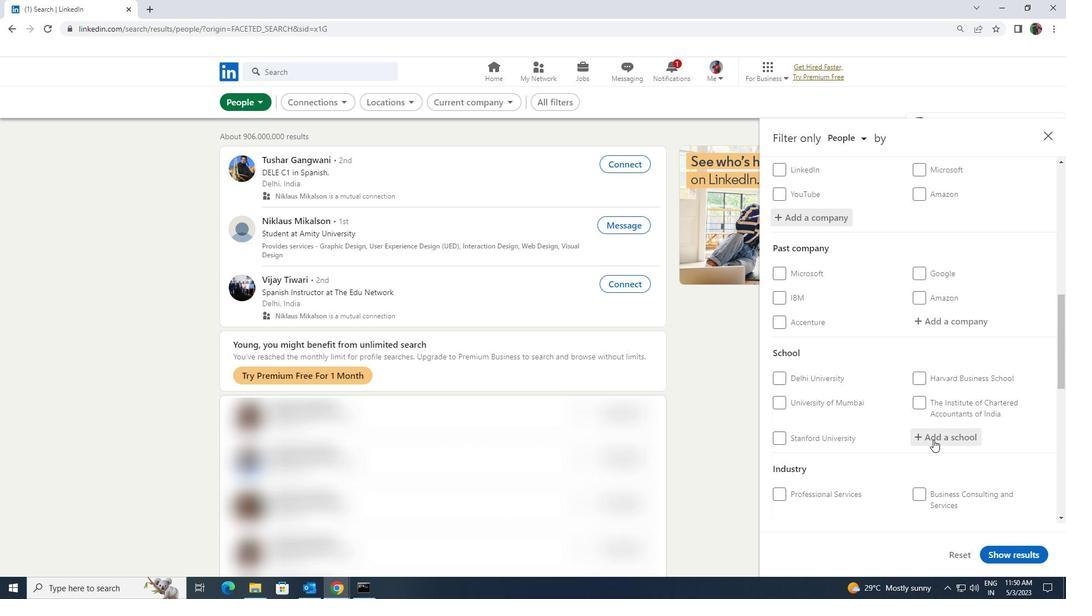 
Action: Key pressed <Key.shift><Key.shift><Key.shift><Key.shift><Key.shift><Key.shift><Key.shift>AIR<Key.space><Key.shift>FORCE<Key.space>
Screenshot: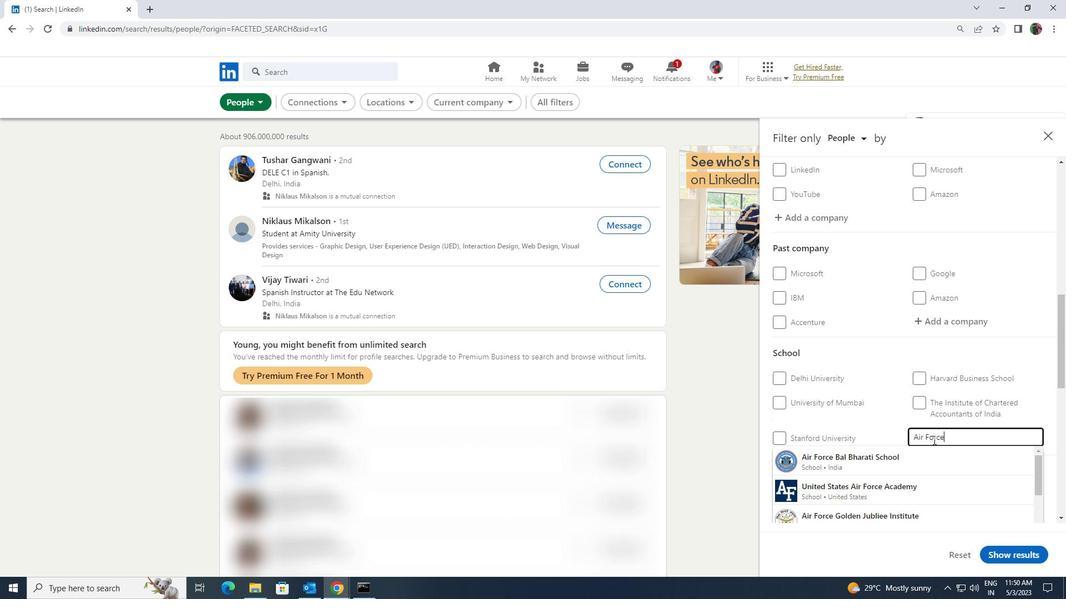 
Action: Mouse moved to (933, 460)
Screenshot: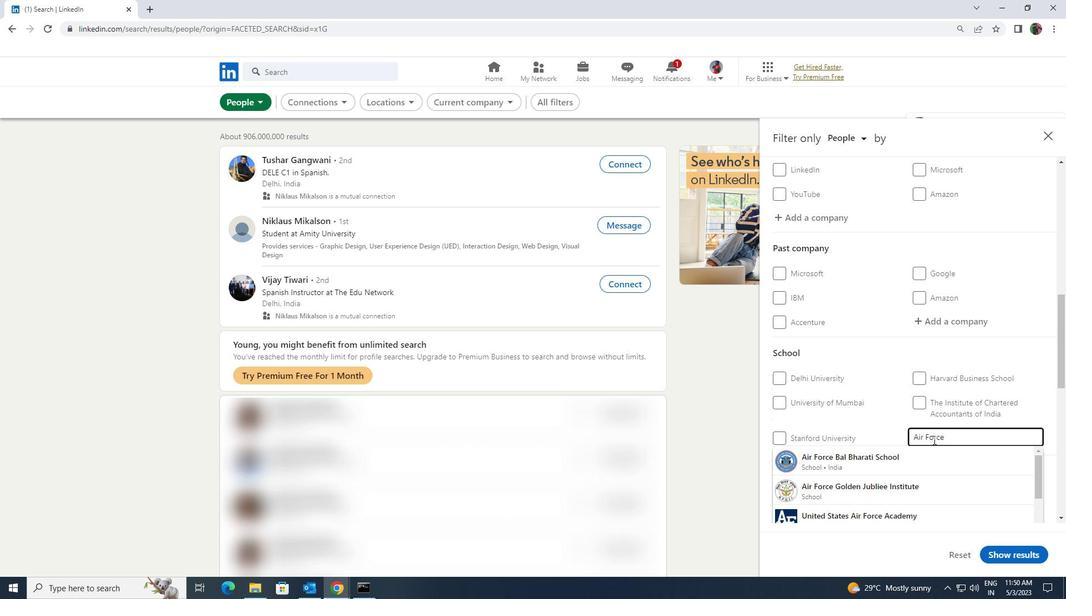
Action: Mouse pressed left at (933, 460)
Screenshot: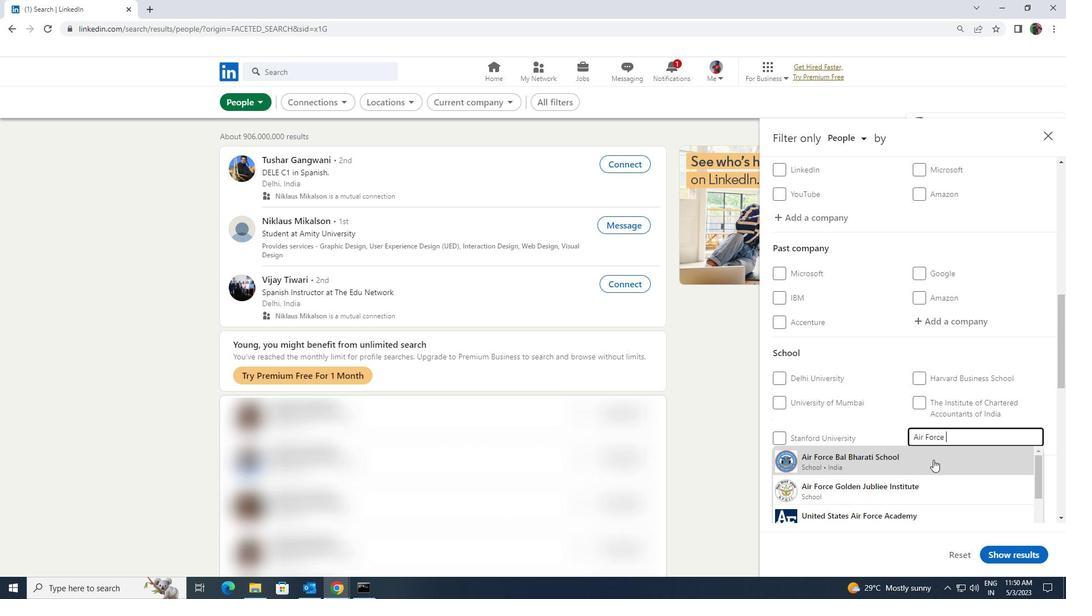 
Action: Mouse scrolled (933, 459) with delta (0, 0)
Screenshot: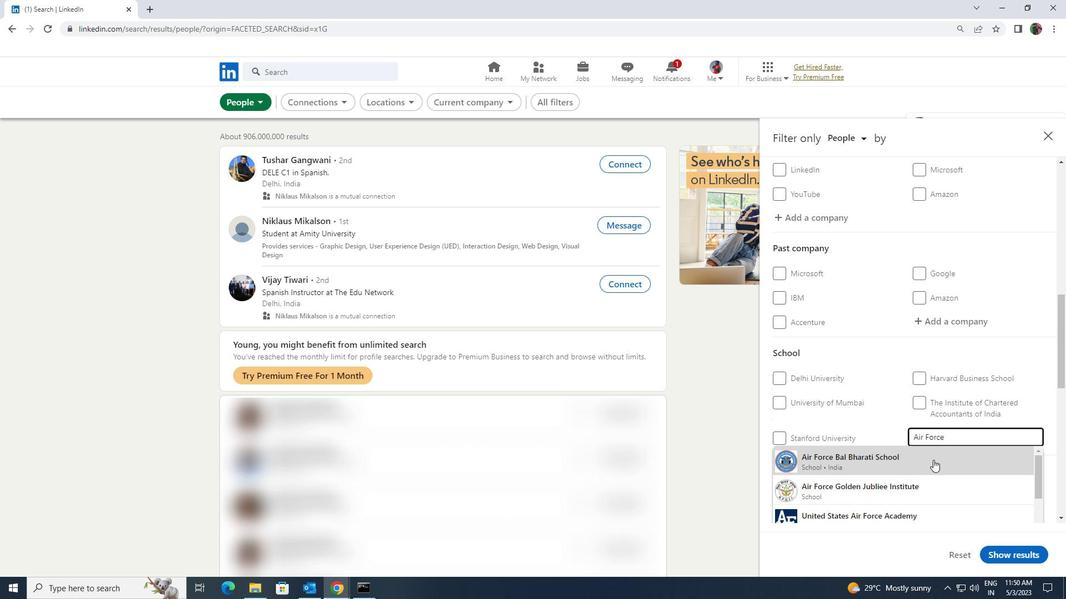 
Action: Mouse scrolled (933, 459) with delta (0, 0)
Screenshot: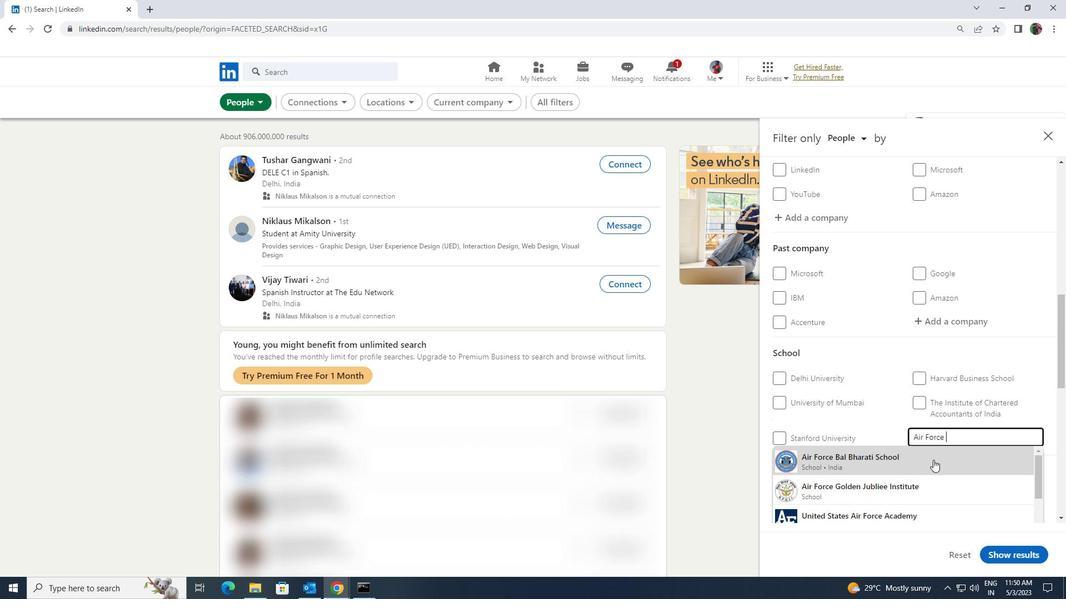 
Action: Mouse scrolled (933, 459) with delta (0, 0)
Screenshot: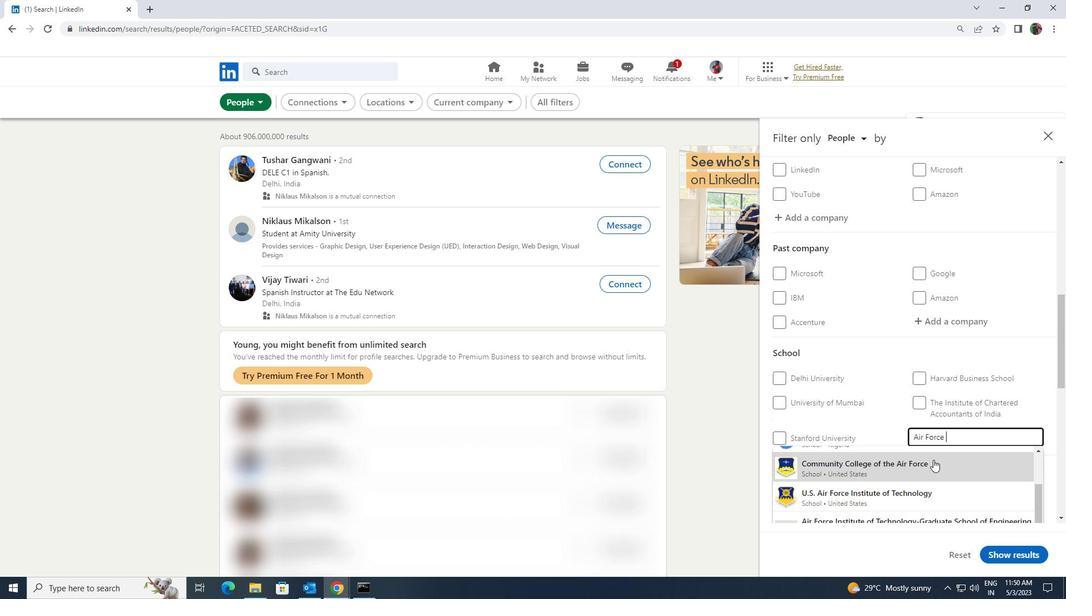 
Action: Mouse scrolled (933, 459) with delta (0, 0)
Screenshot: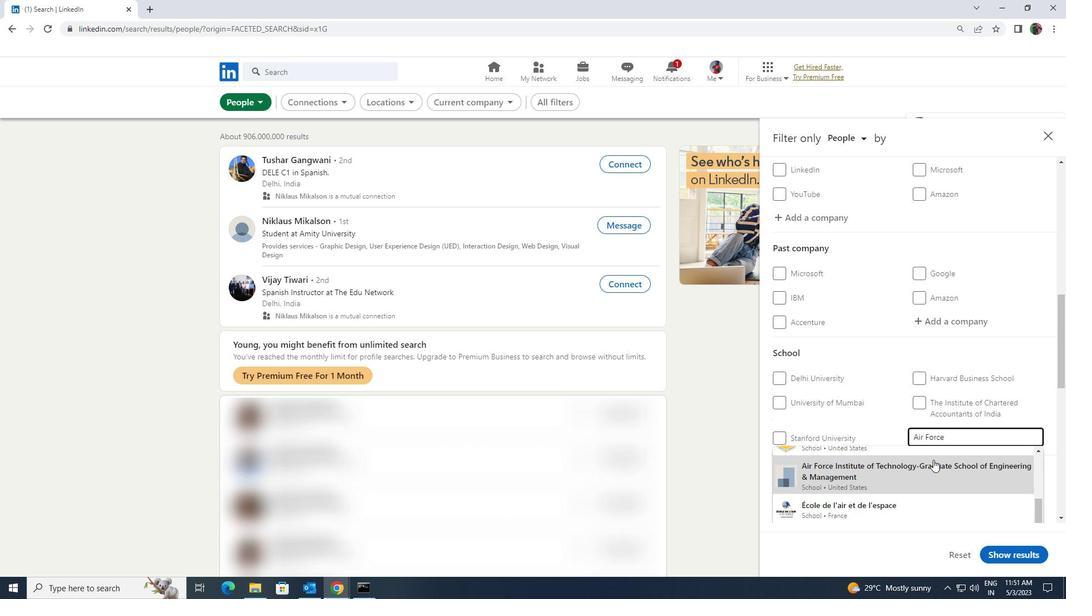 
Action: Mouse moved to (932, 459)
Screenshot: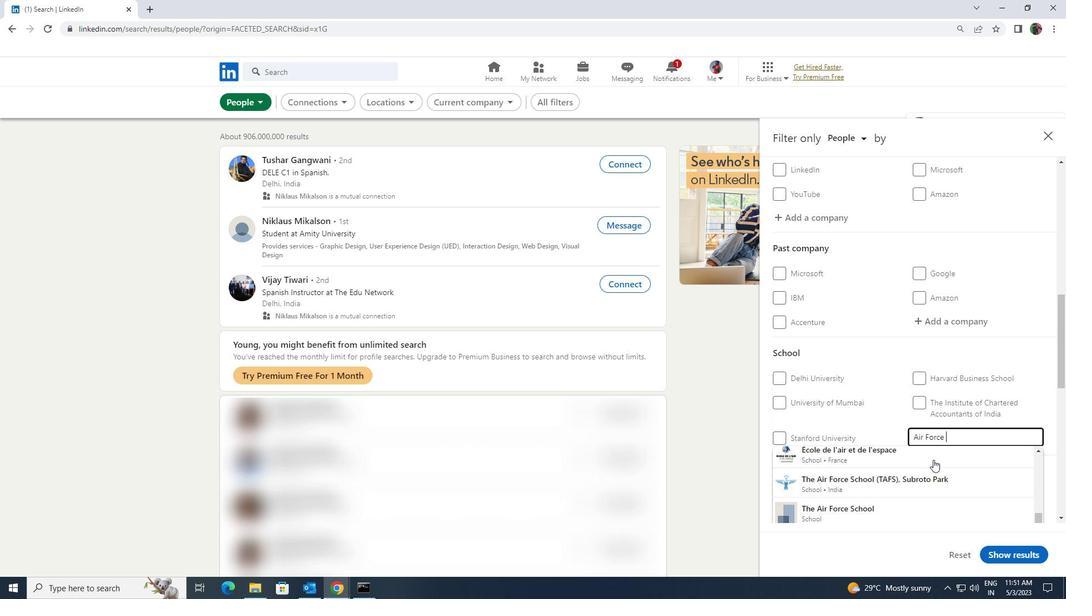
Action: Mouse scrolled (932, 459) with delta (0, 0)
Screenshot: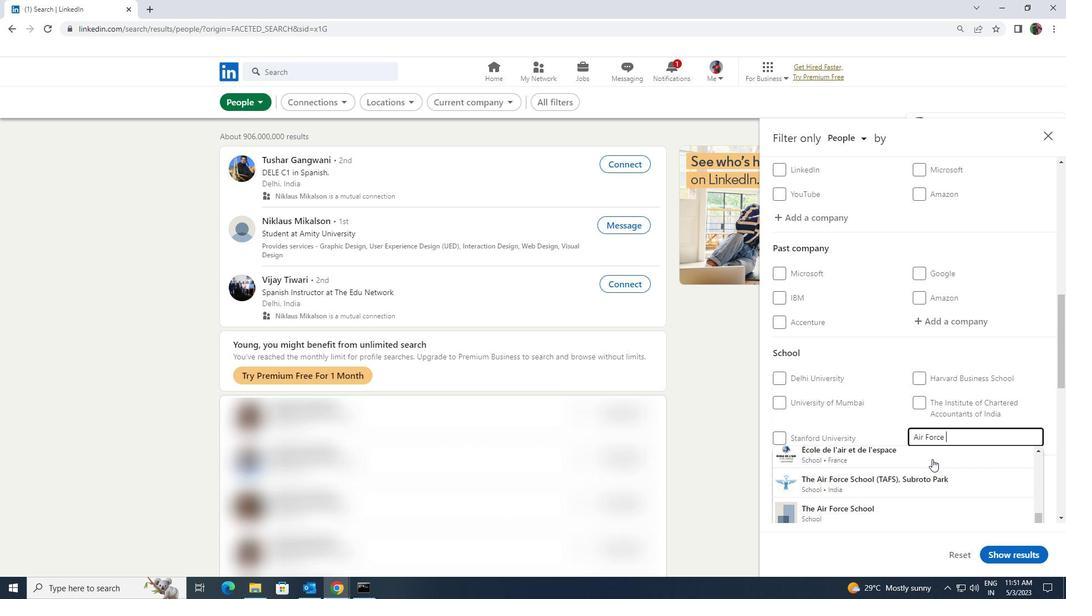 
Action: Mouse scrolled (932, 459) with delta (0, 0)
Screenshot: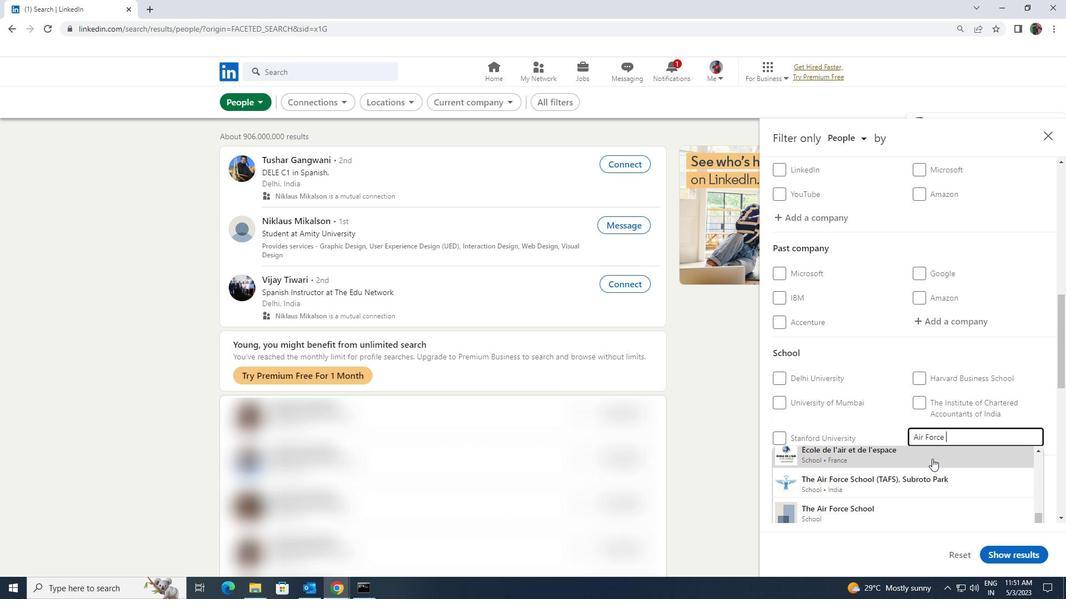 
Action: Mouse scrolled (932, 459) with delta (0, 0)
Screenshot: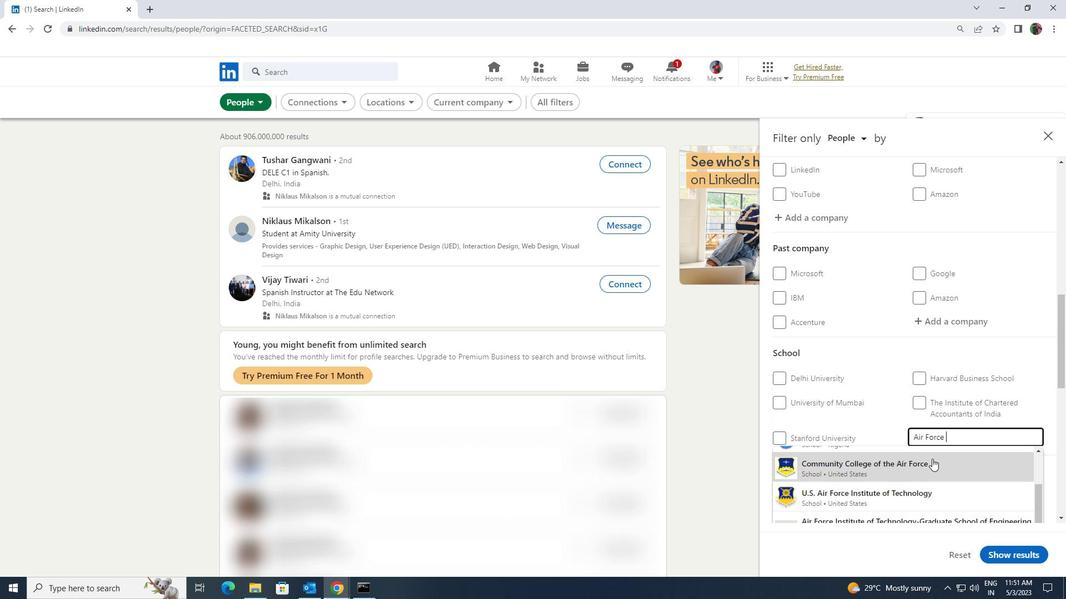 
Action: Mouse scrolled (932, 459) with delta (0, 0)
Screenshot: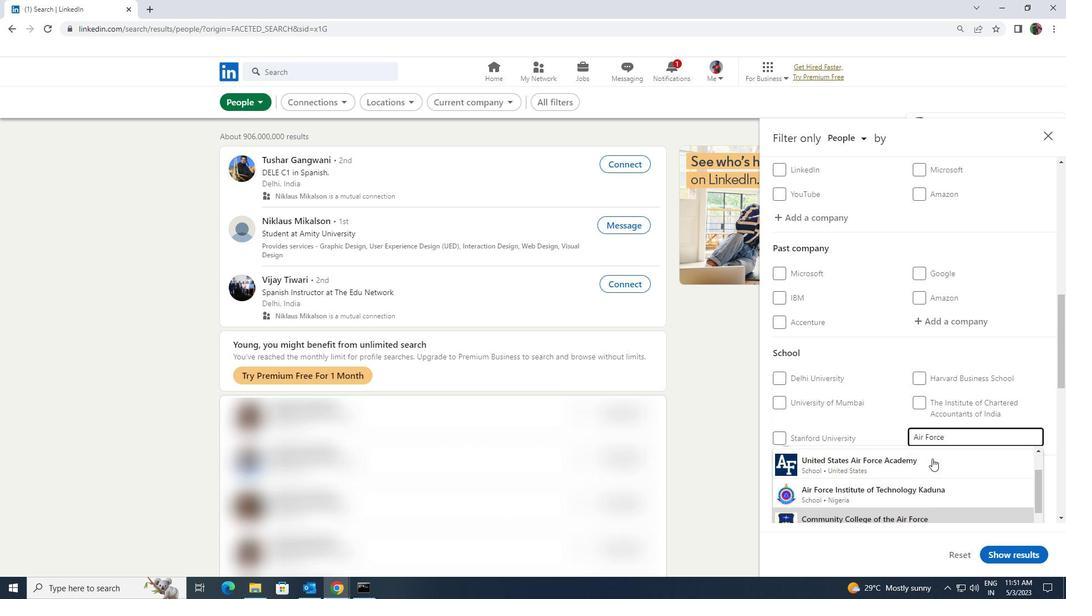 
Action: Mouse pressed left at (932, 459)
Screenshot: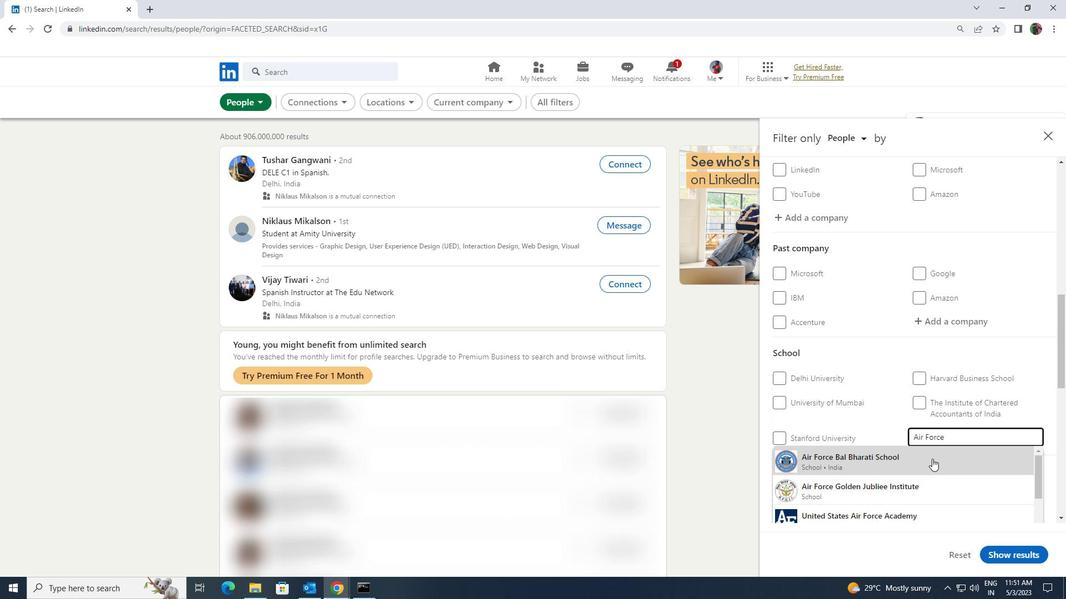 
Action: Mouse scrolled (932, 458) with delta (0, 0)
Screenshot: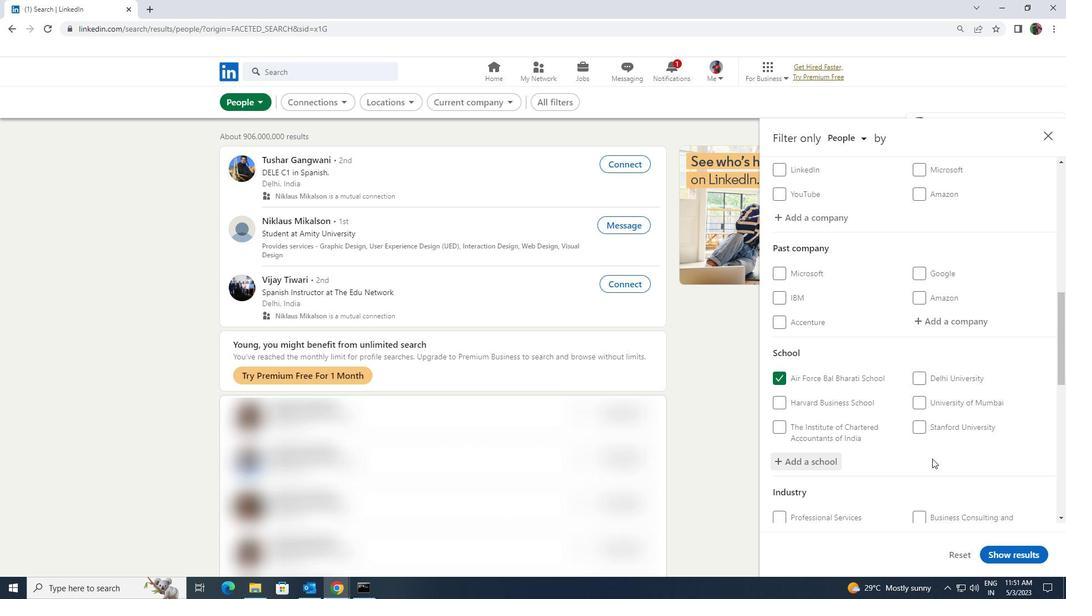 
Action: Mouse scrolled (932, 458) with delta (0, 0)
Screenshot: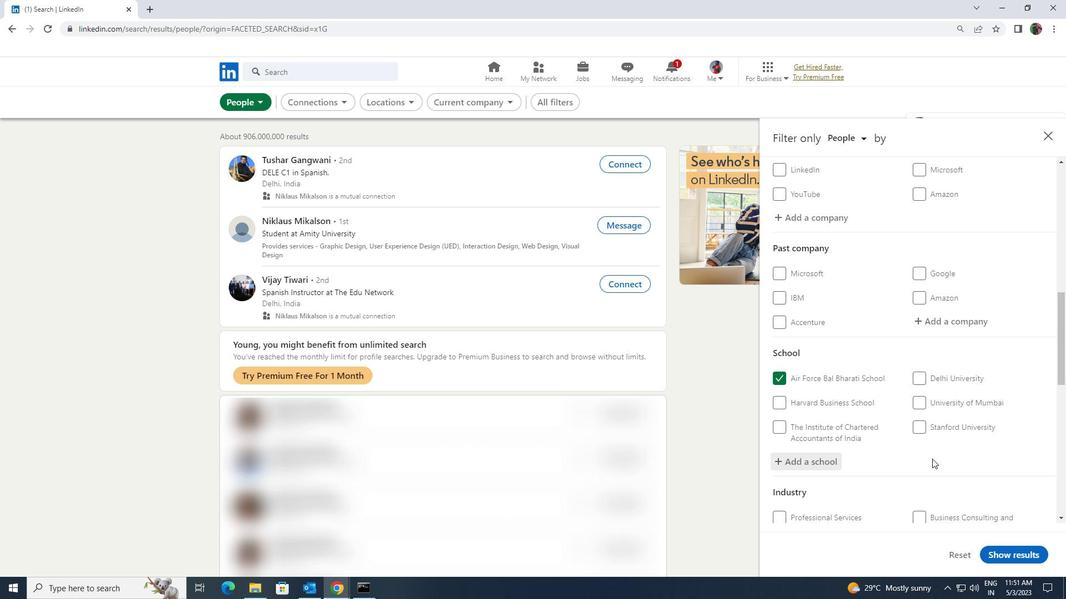 
Action: Mouse moved to (936, 472)
Screenshot: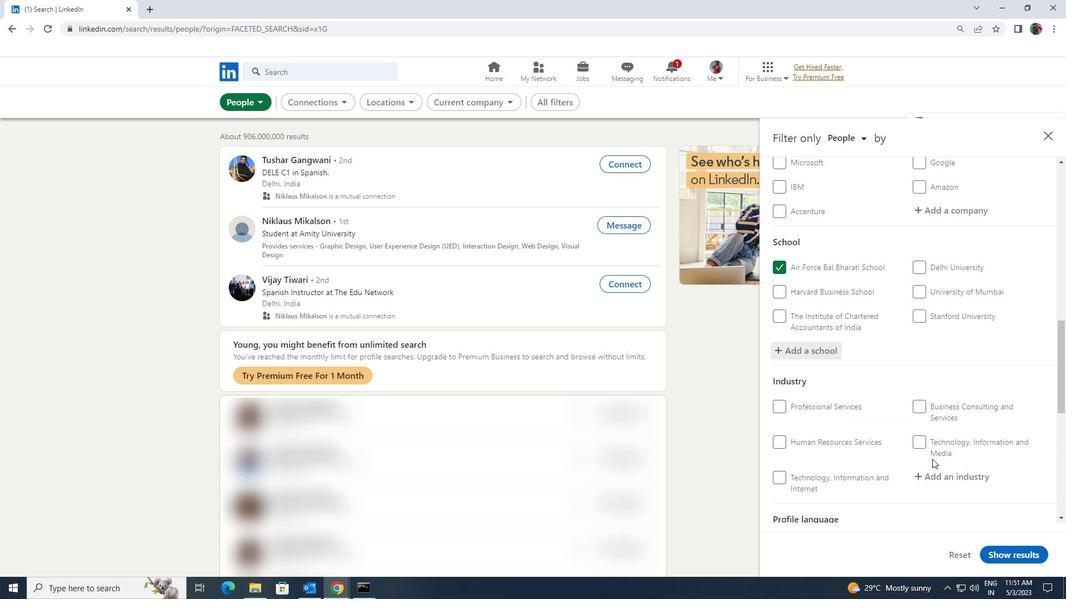 
Action: Mouse pressed left at (936, 472)
Screenshot: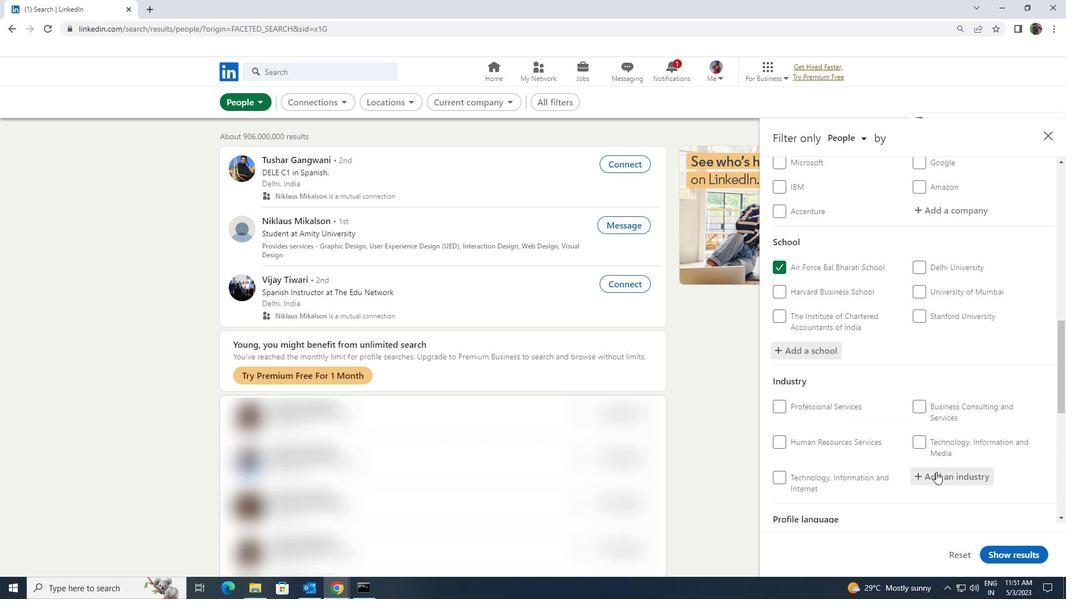 
Action: Key pressed <Key.shift><Key.shift><Key.shift><Key.shift>LEGIS
Screenshot: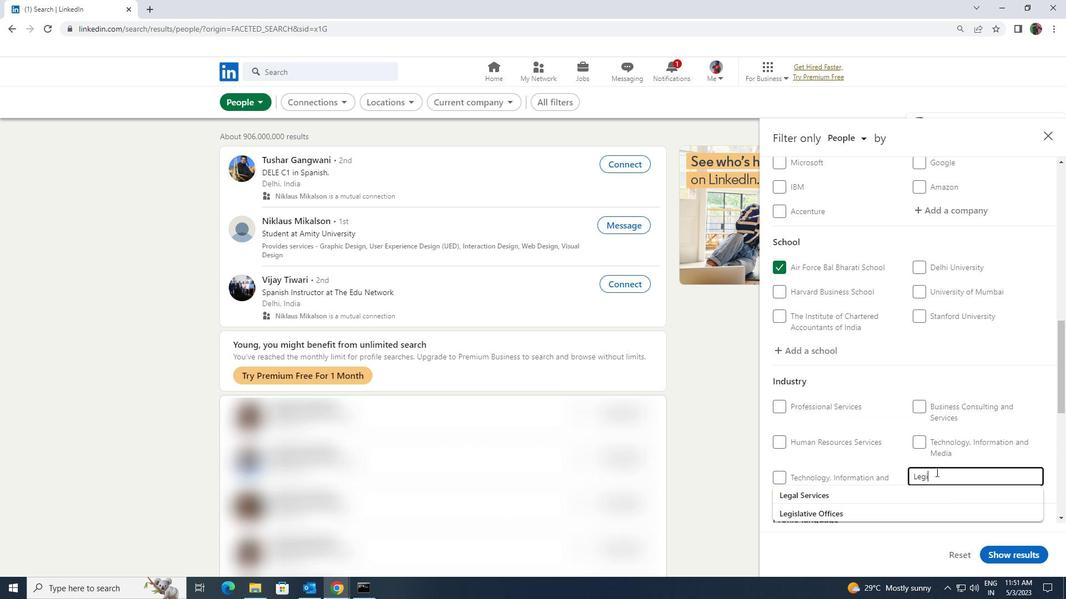 
Action: Mouse moved to (921, 499)
Screenshot: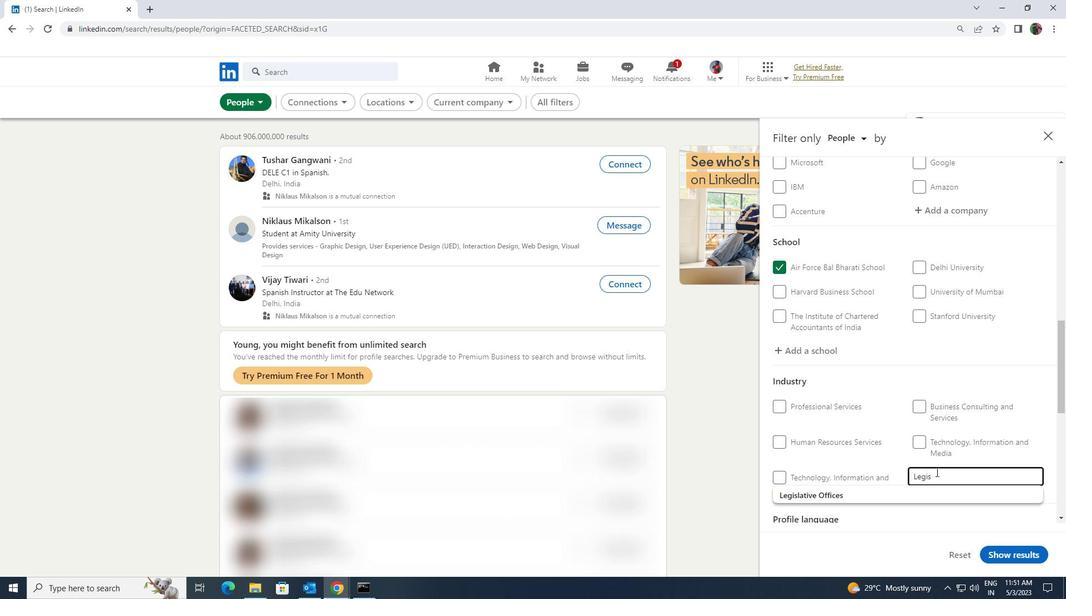 
Action: Mouse pressed left at (921, 499)
Screenshot: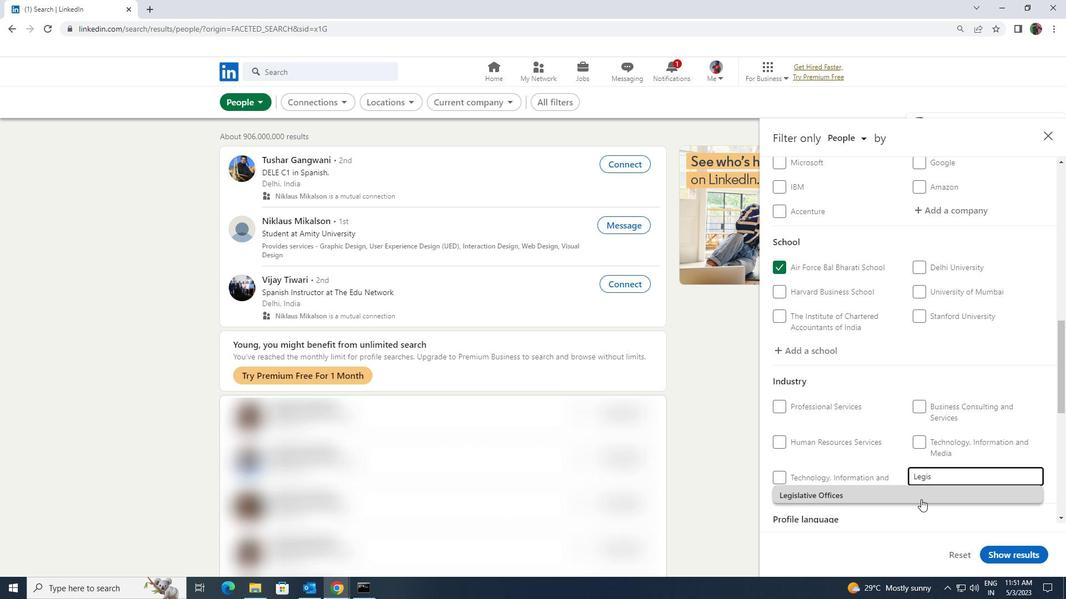 
Action: Mouse scrolled (921, 499) with delta (0, 0)
Screenshot: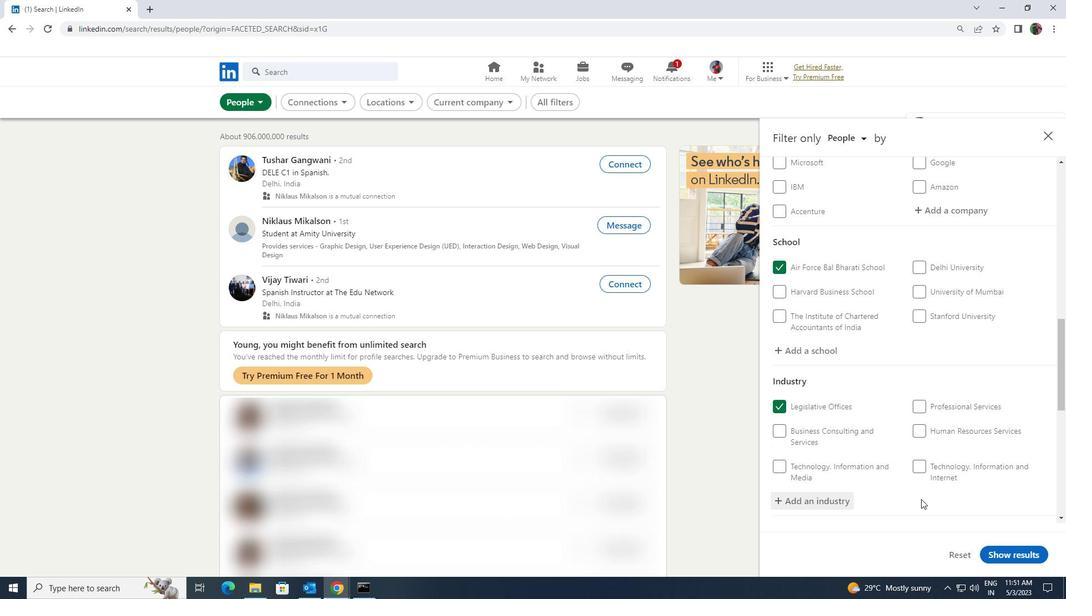 
Action: Mouse scrolled (921, 499) with delta (0, 0)
Screenshot: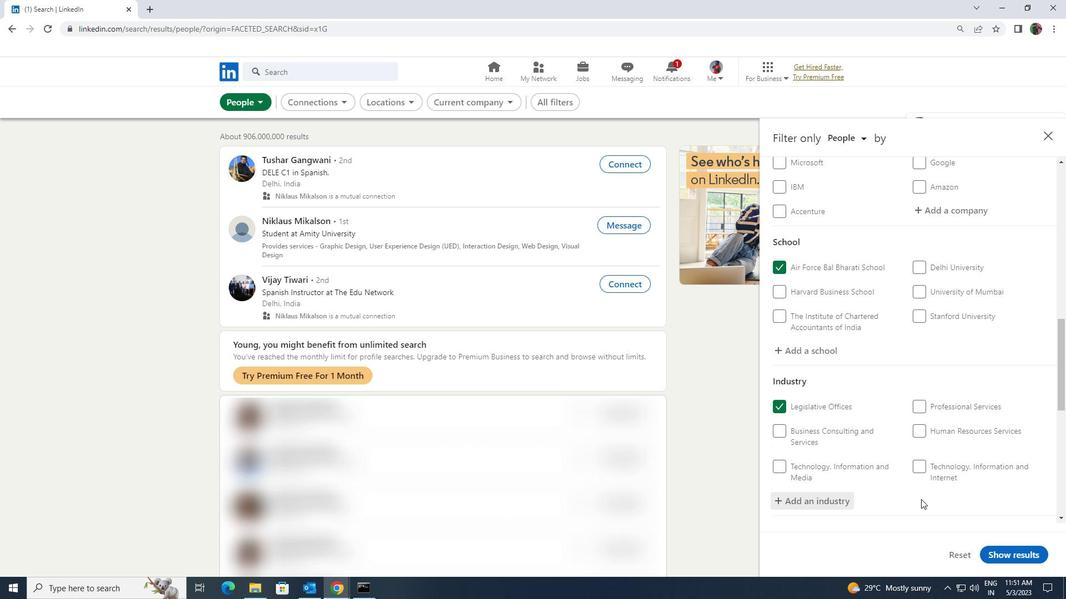 
Action: Mouse scrolled (921, 499) with delta (0, 0)
Screenshot: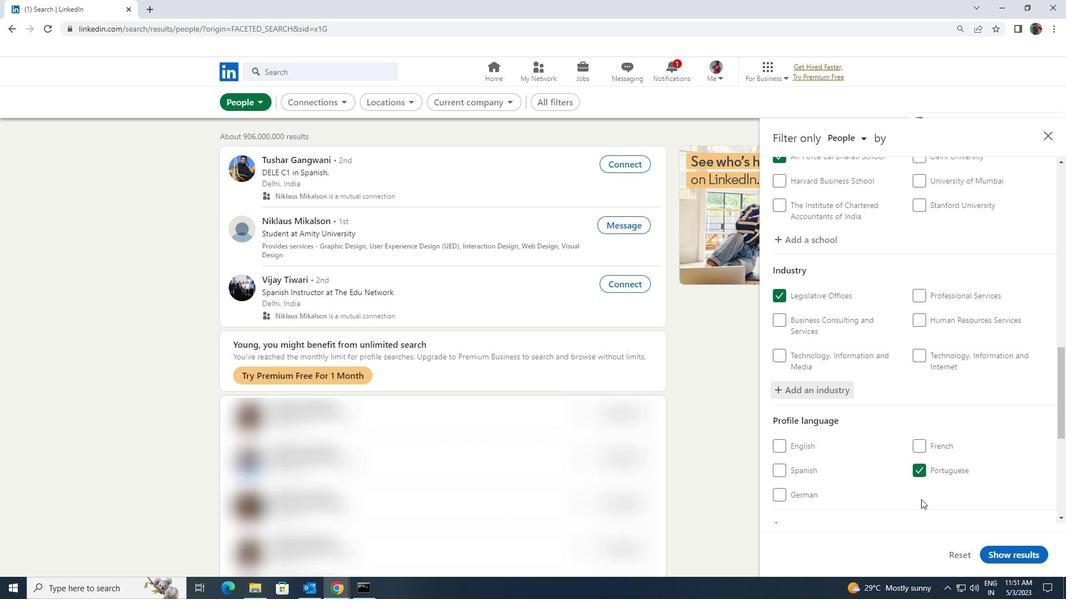 
Action: Mouse scrolled (921, 499) with delta (0, 0)
Screenshot: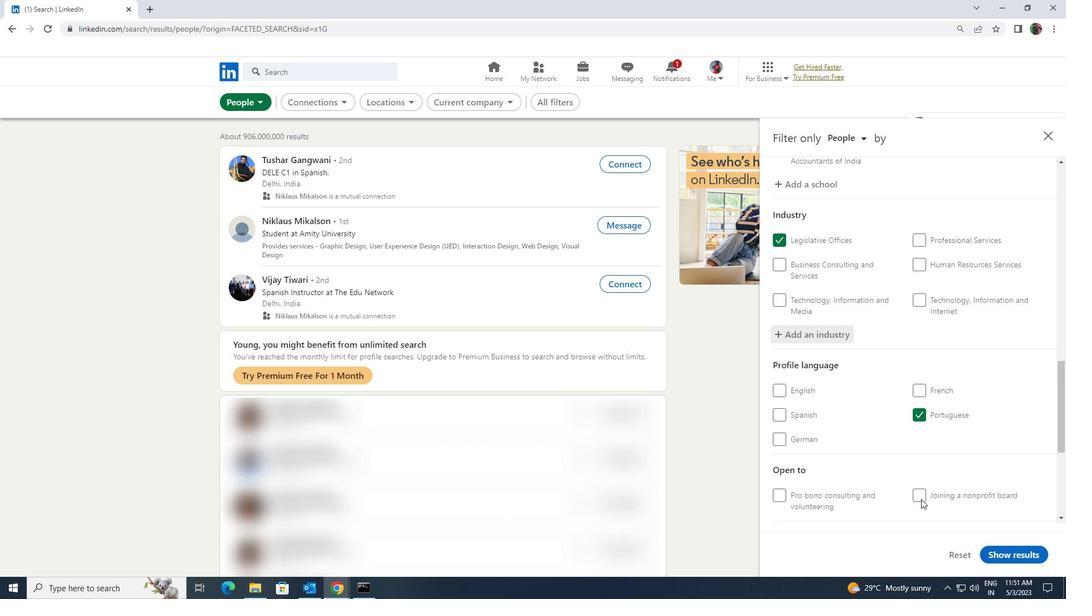 
Action: Mouse scrolled (921, 499) with delta (0, 0)
Screenshot: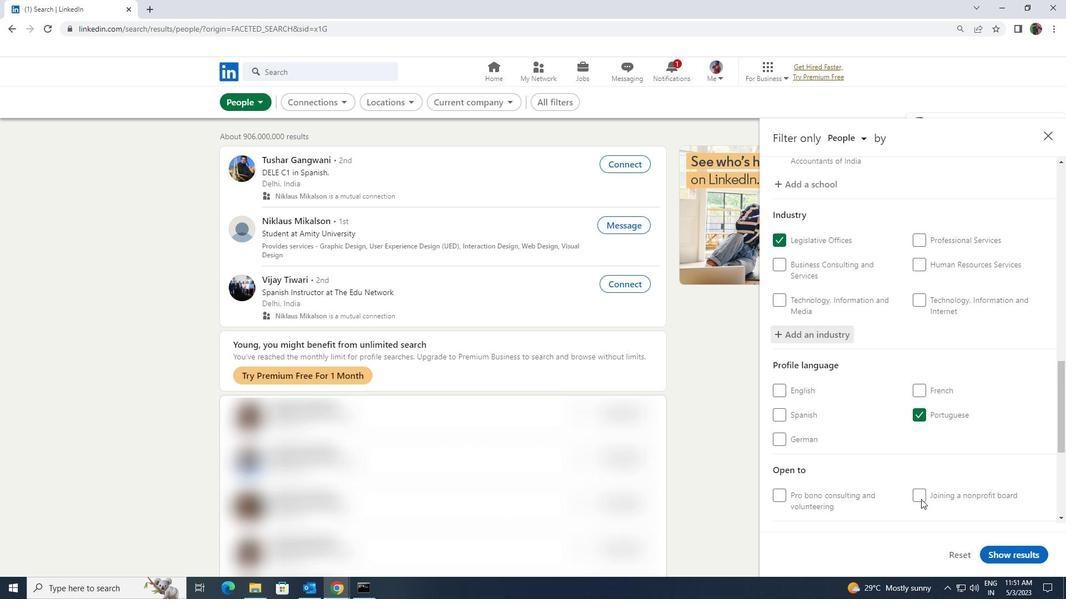 
Action: Mouse moved to (919, 496)
Screenshot: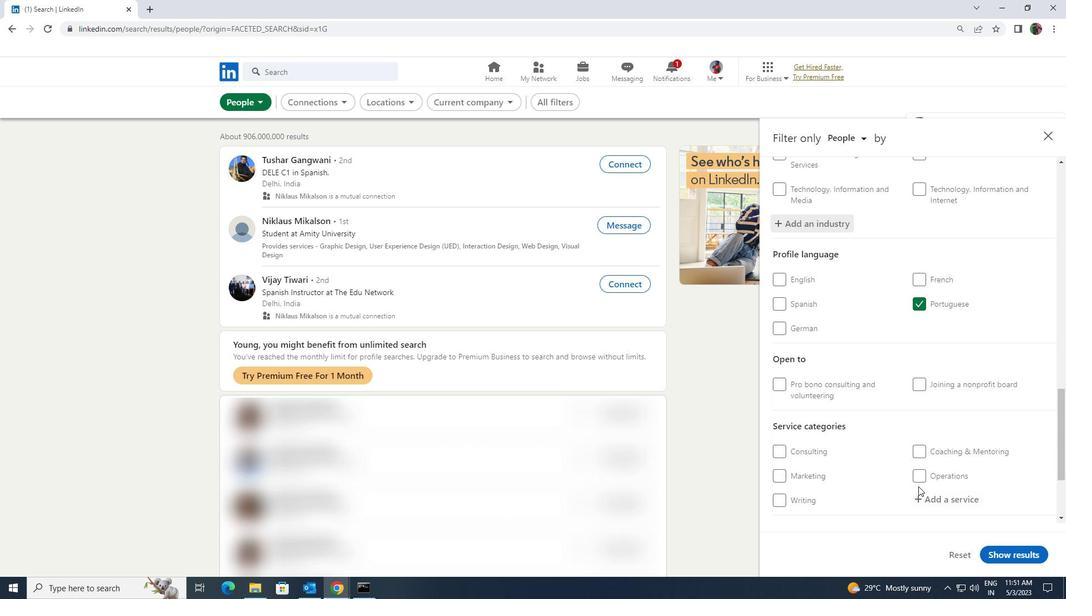 
Action: Mouse pressed left at (919, 496)
Screenshot: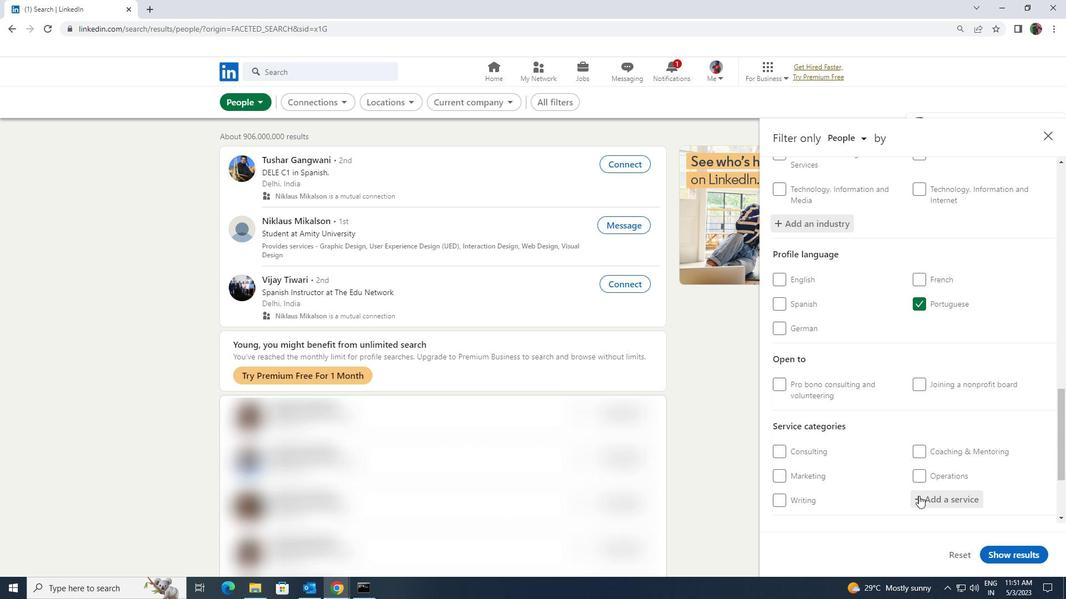 
Action: Key pressed <Key.shift><Key.shift><Key.shift><Key.shift><Key.shift><Key.shift><Key.shift><Key.shift><Key.shift><Key.shift><Key.shift><Key.shift><Key.shift><Key.shift><Key.shift><Key.shift><Key.shift><Key.shift><Key.shift>MARKETI
Screenshot: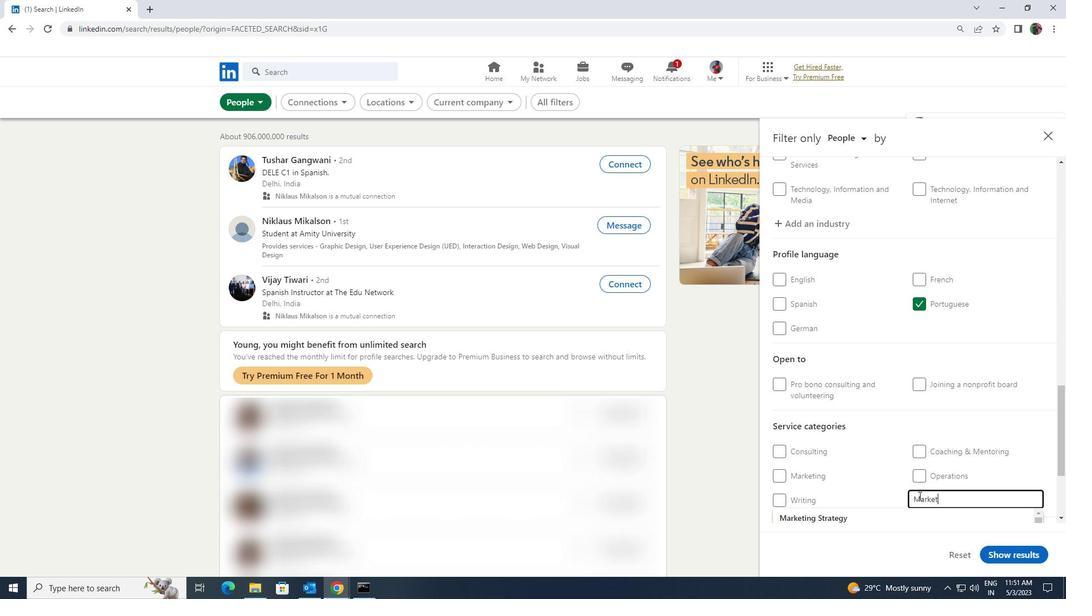 
Action: Mouse moved to (919, 496)
Screenshot: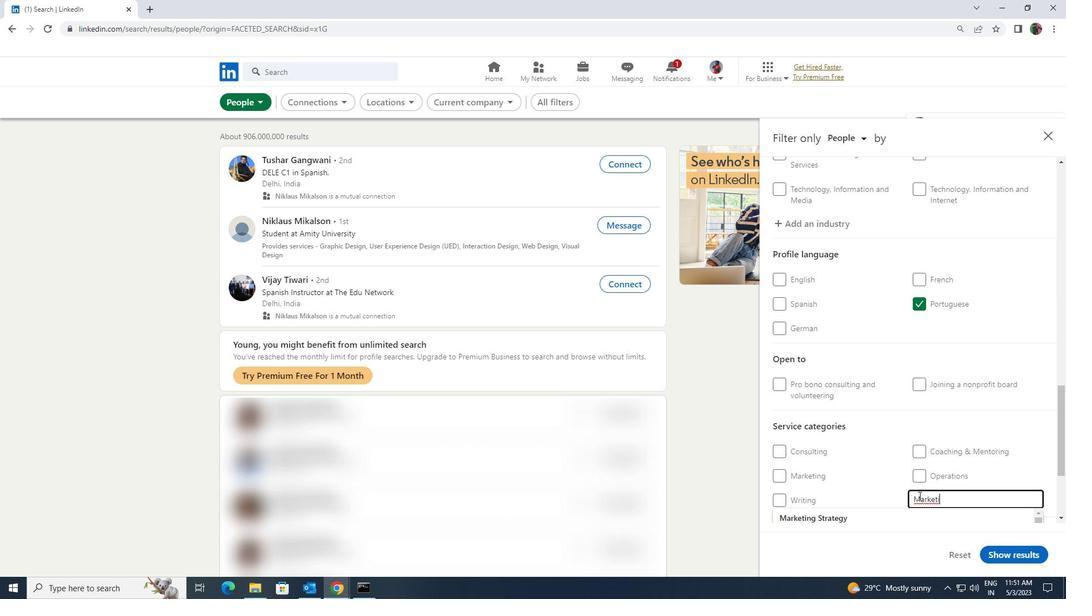 
Action: Key pressed NG<Key.space>
Screenshot: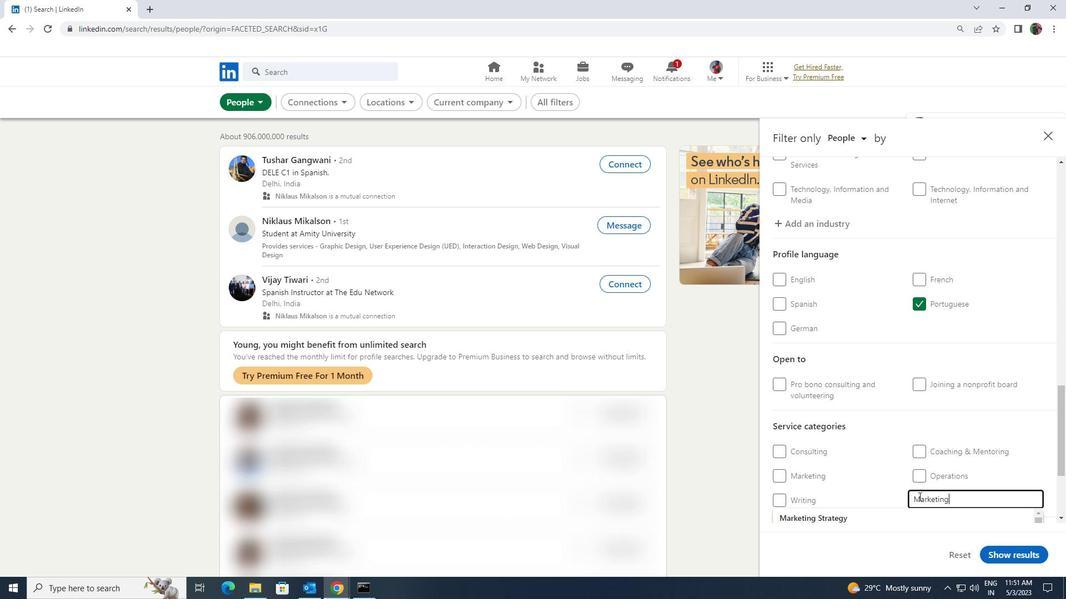 
Action: Mouse scrolled (919, 496) with delta (0, 0)
Screenshot: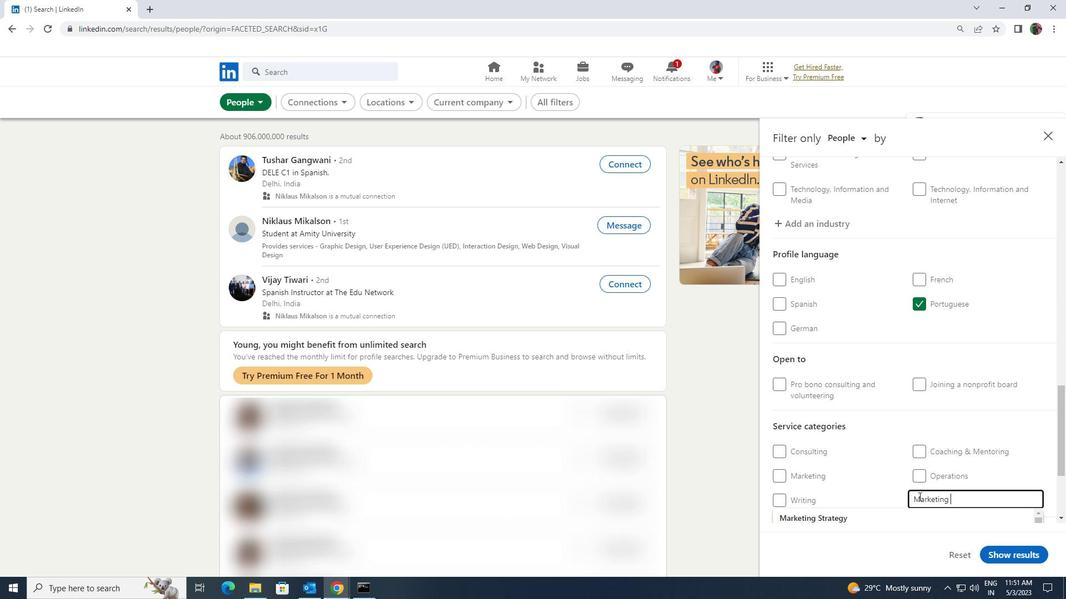
Action: Mouse scrolled (919, 496) with delta (0, 0)
Screenshot: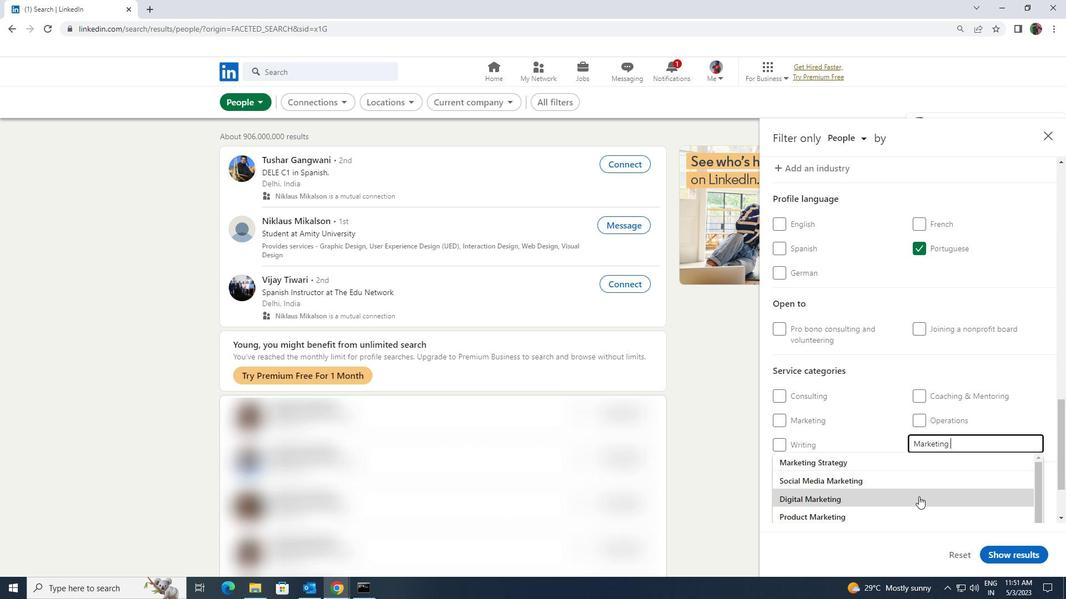 
Action: Key pressed <Key.enter>
Screenshot: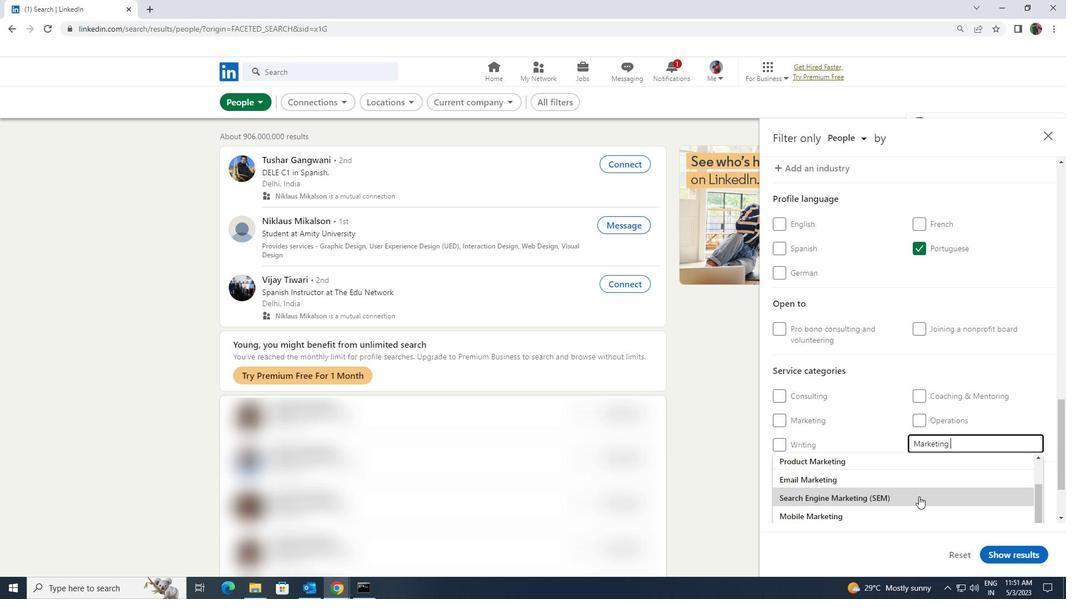 
Action: Mouse moved to (919, 496)
Screenshot: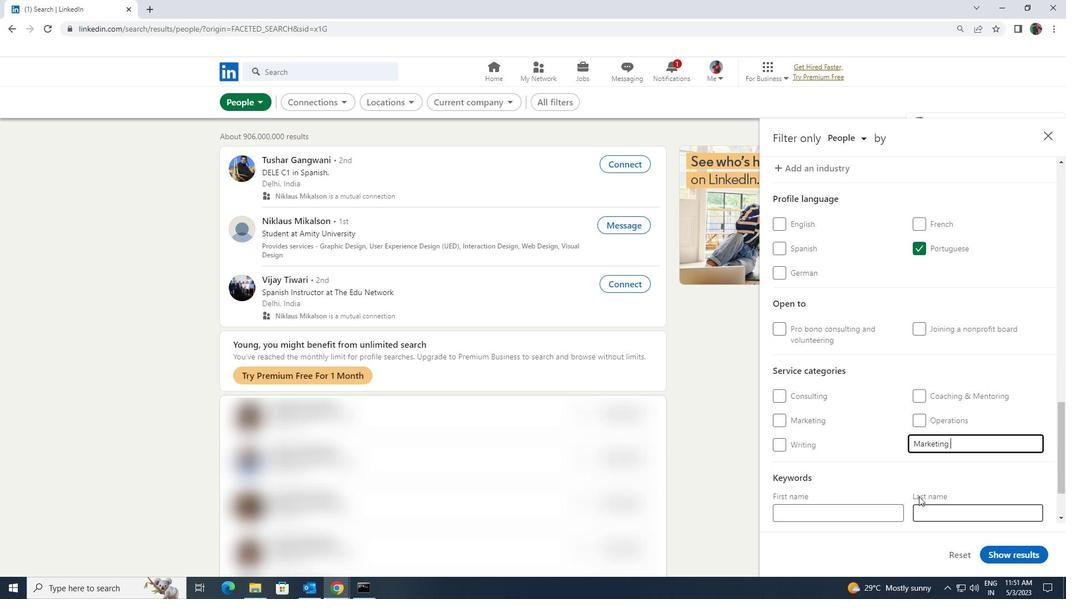 
Action: Mouse scrolled (919, 496) with delta (0, 0)
Screenshot: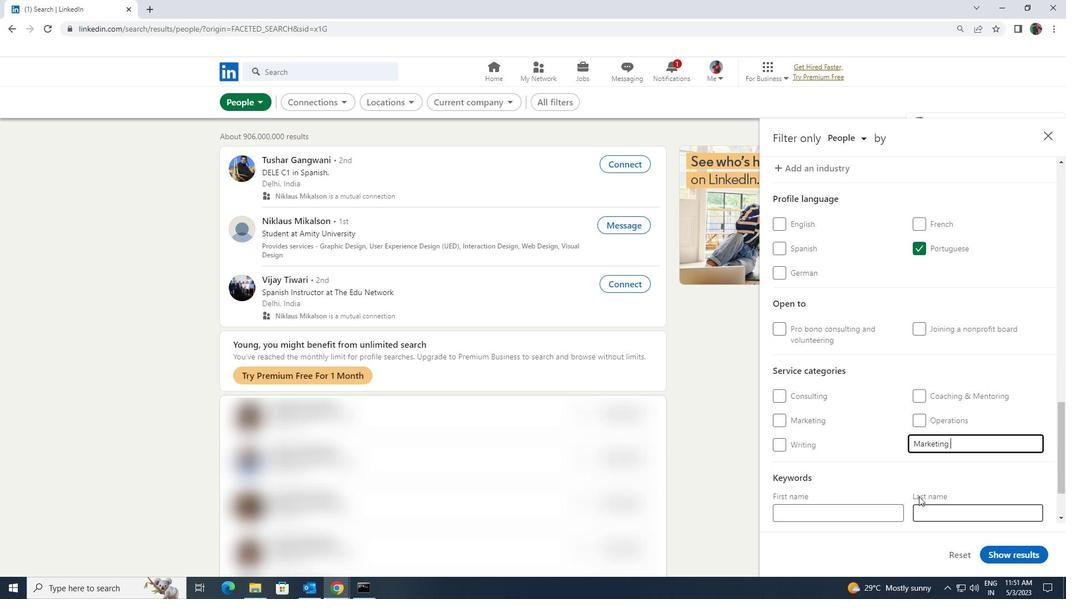 
Action: Mouse scrolled (919, 496) with delta (0, 0)
Screenshot: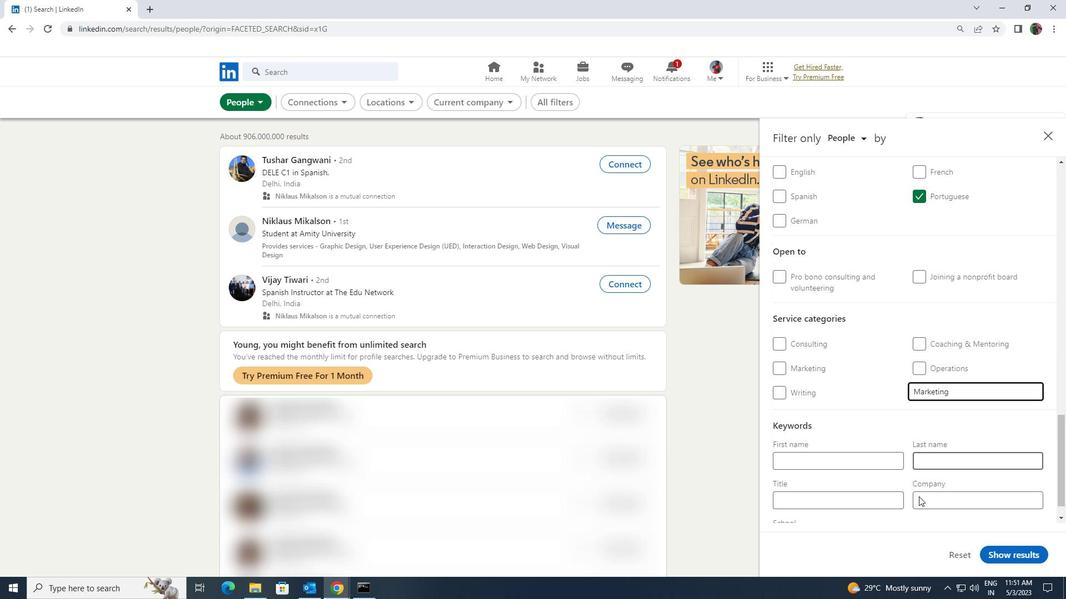 
Action: Mouse moved to (889, 466)
Screenshot: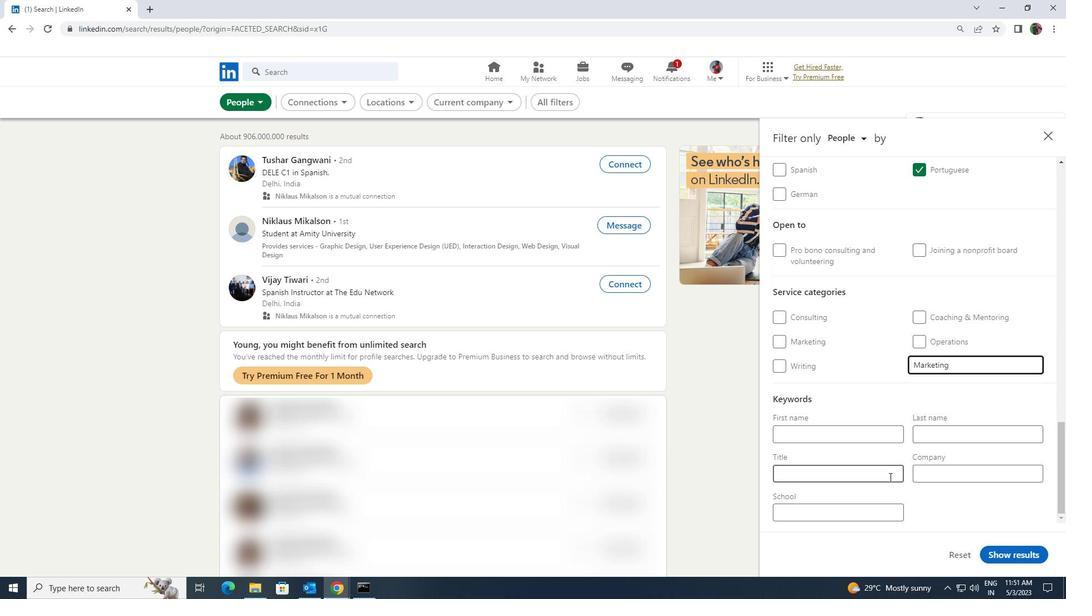 
Action: Mouse pressed left at (889, 466)
Screenshot: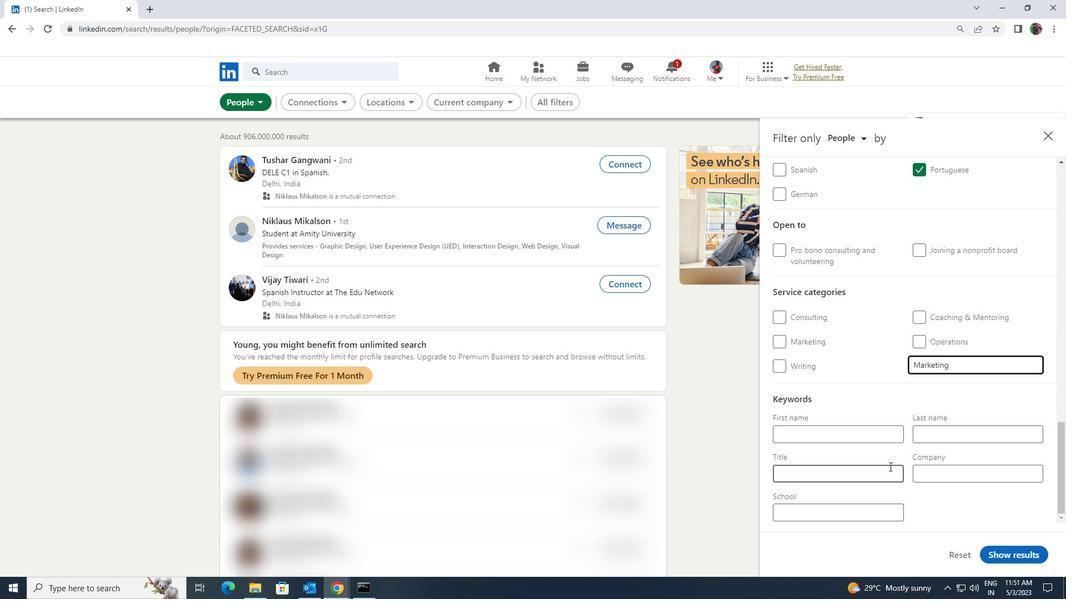 
Action: Key pressed <Key.shift><Key.shift><Key.shift><Key.shift><Key.shift><Key.shift>HOUSEKEEPER
Screenshot: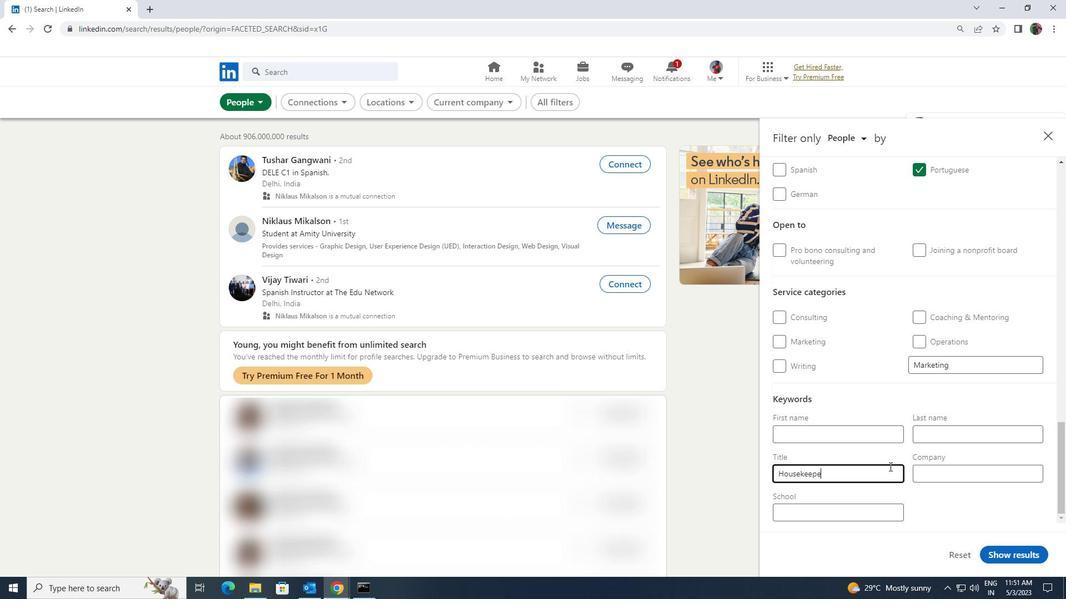 
Action: Mouse moved to (1000, 555)
Screenshot: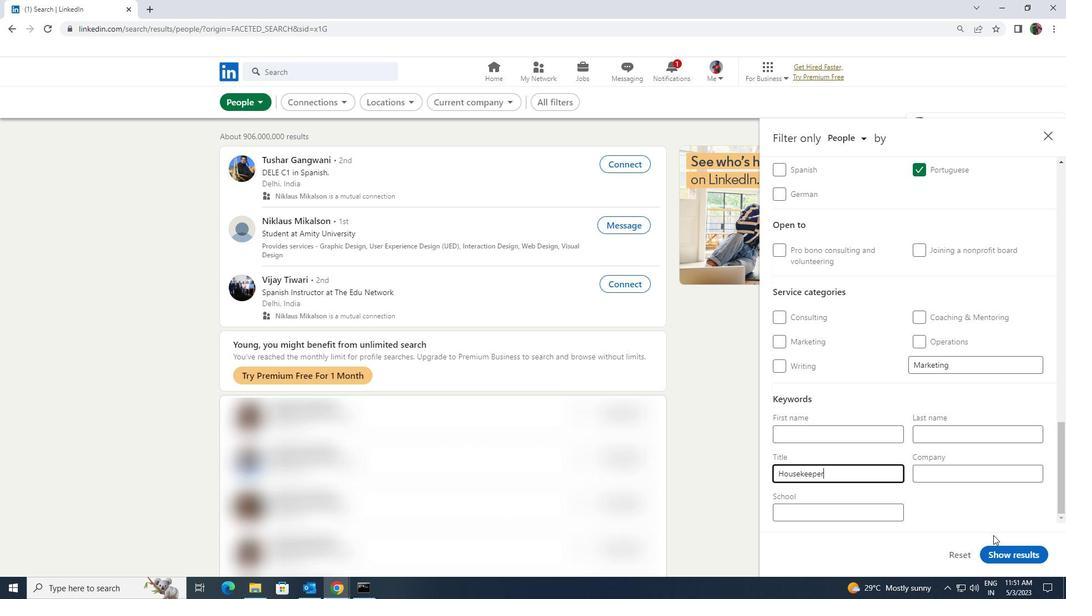 
Action: Mouse pressed left at (1000, 555)
Screenshot: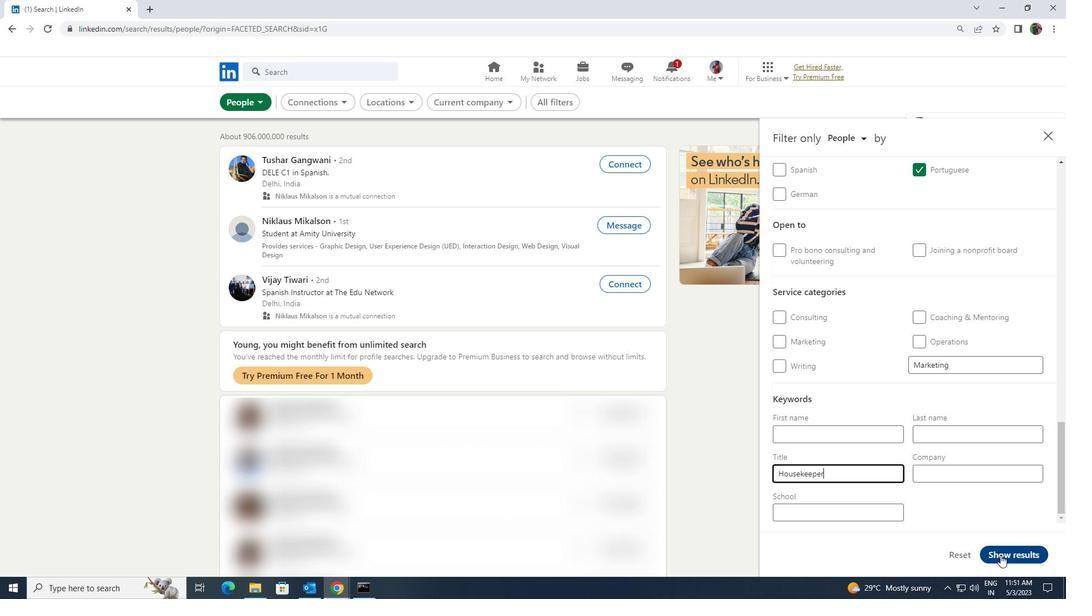 
